 Task: Import a Sample drum pattern and experiment with different Rythm for a unique sound.
Action: Mouse moved to (3, 13)
Screenshot: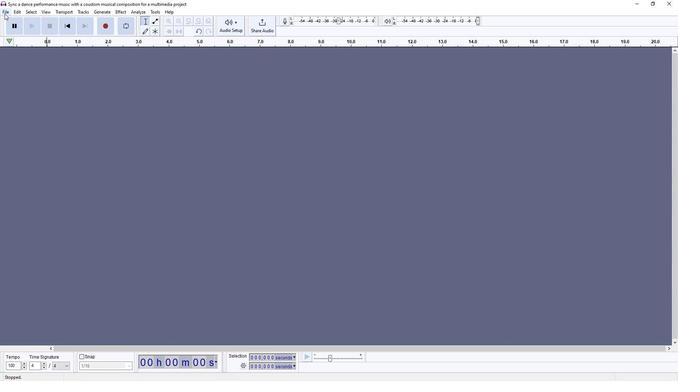 
Action: Mouse pressed left at (3, 13)
Screenshot: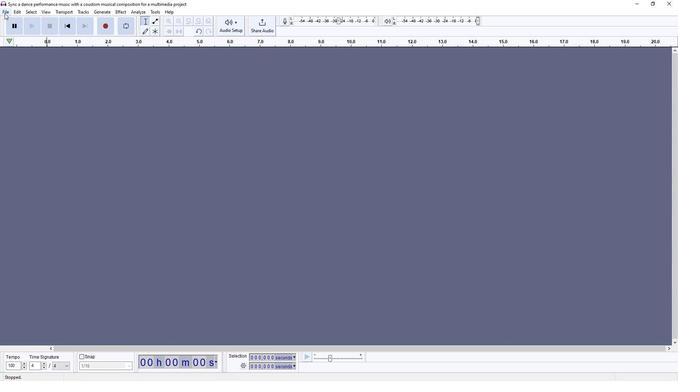 
Action: Mouse moved to (94, 84)
Screenshot: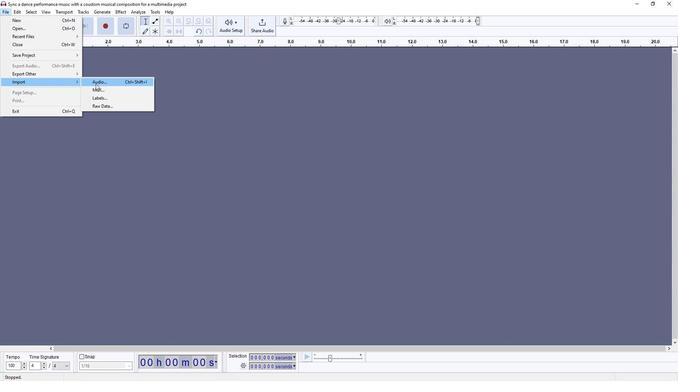 
Action: Mouse pressed left at (94, 84)
Screenshot: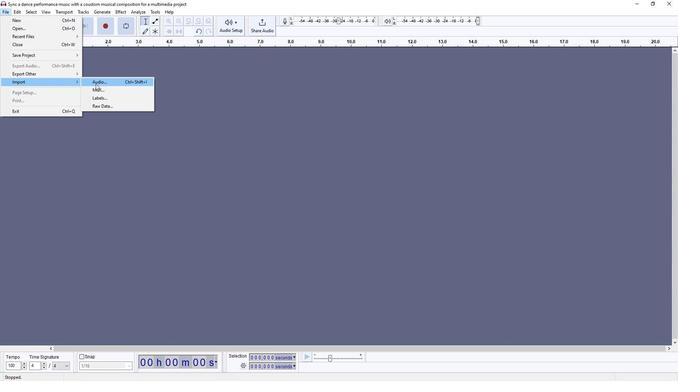 
Action: Mouse moved to (86, 64)
Screenshot: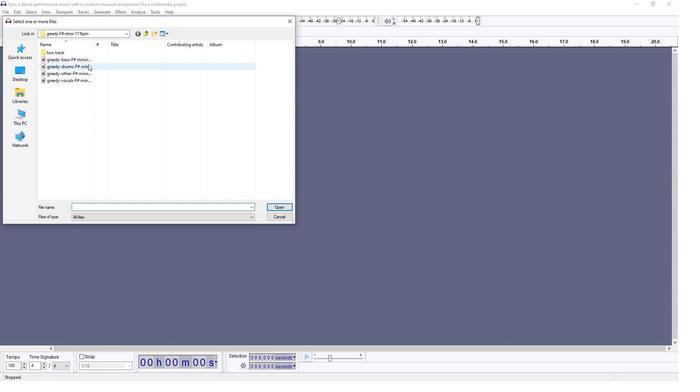 
Action: Mouse pressed left at (86, 64)
Screenshot: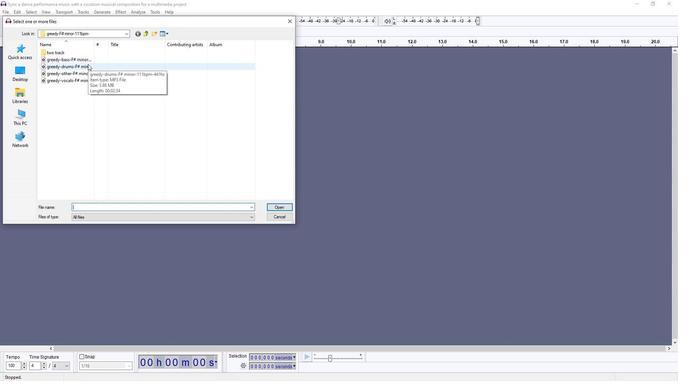
Action: Mouse moved to (285, 206)
Screenshot: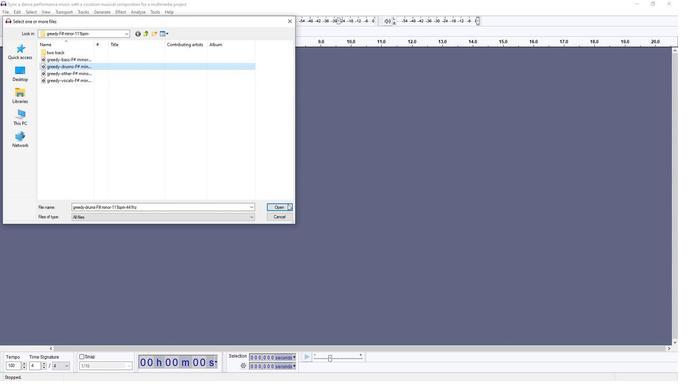 
Action: Mouse pressed left at (285, 206)
Screenshot: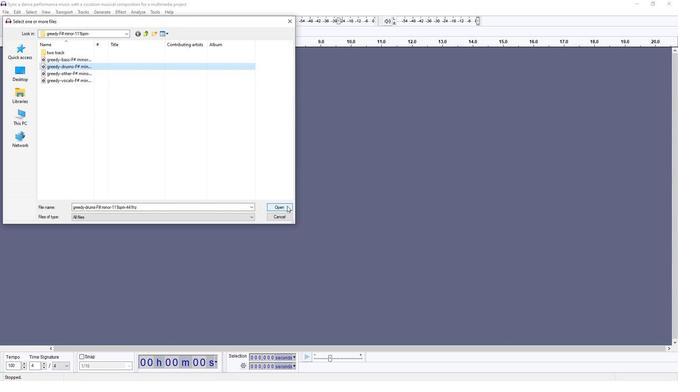 
Action: Mouse moved to (80, 84)
Screenshot: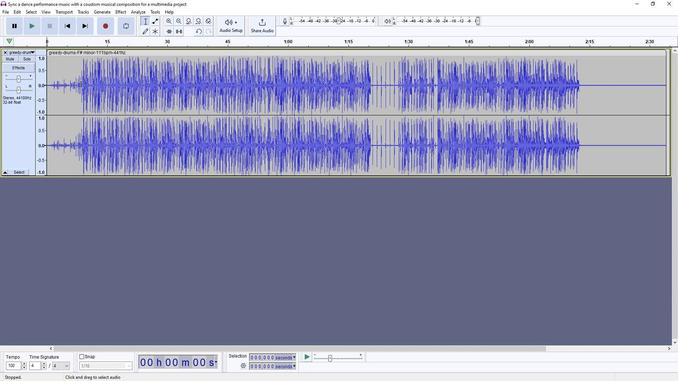 
Action: Mouse pressed left at (80, 84)
Screenshot: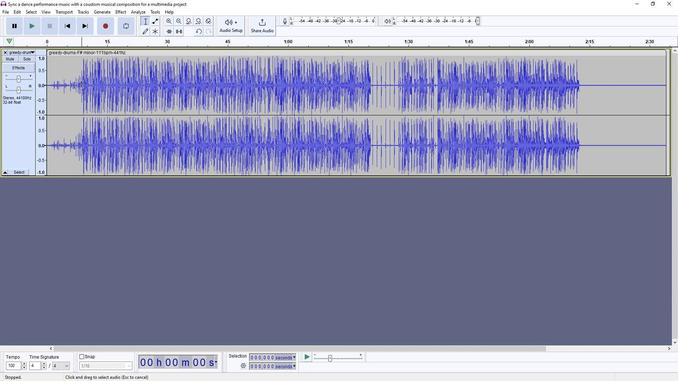 
Action: Mouse moved to (18, 12)
Screenshot: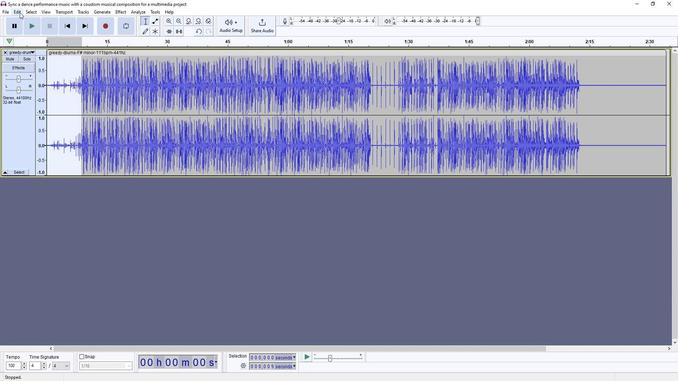 
Action: Mouse pressed left at (18, 12)
Screenshot: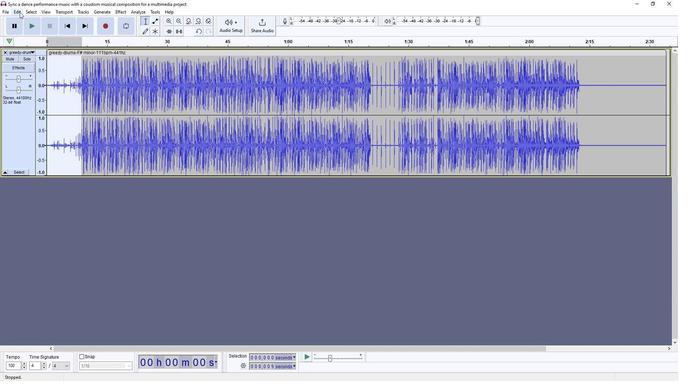 
Action: Mouse moved to (28, 40)
Screenshot: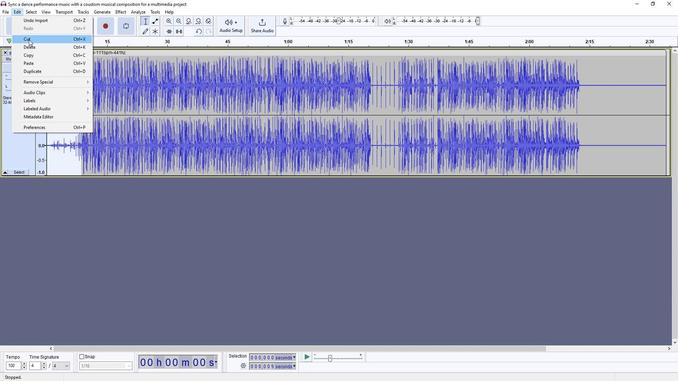 
Action: Mouse pressed left at (28, 40)
Screenshot: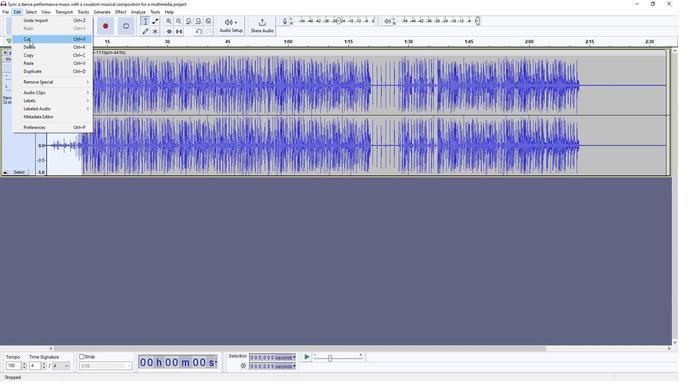 
Action: Mouse moved to (630, 54)
Screenshot: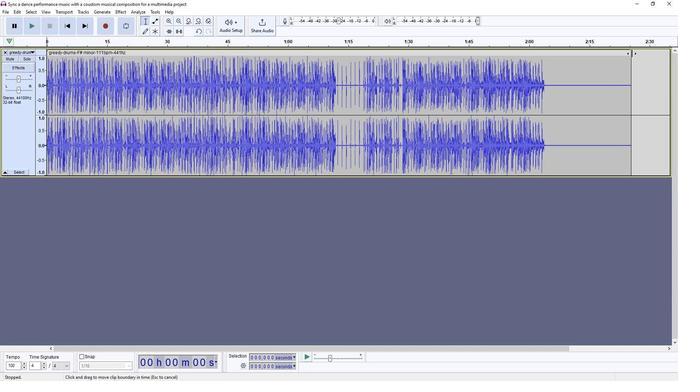 
Action: Mouse pressed left at (630, 54)
Screenshot: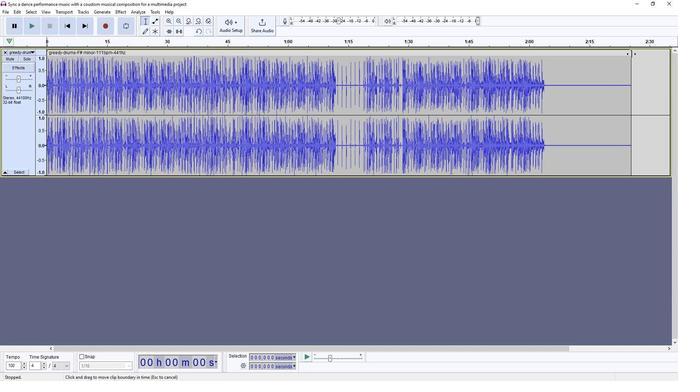 
Action: Mouse moved to (305, 91)
Screenshot: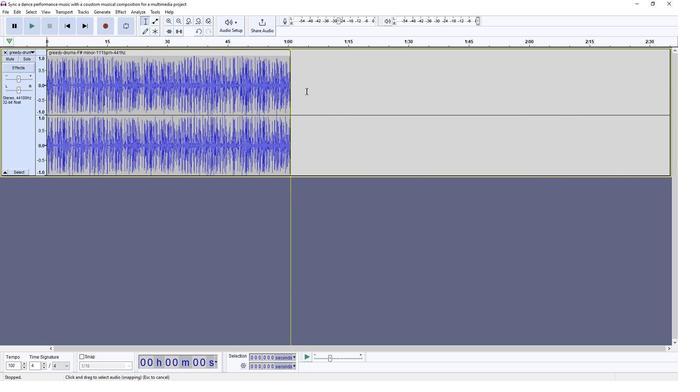 
Action: Mouse pressed left at (305, 91)
Screenshot: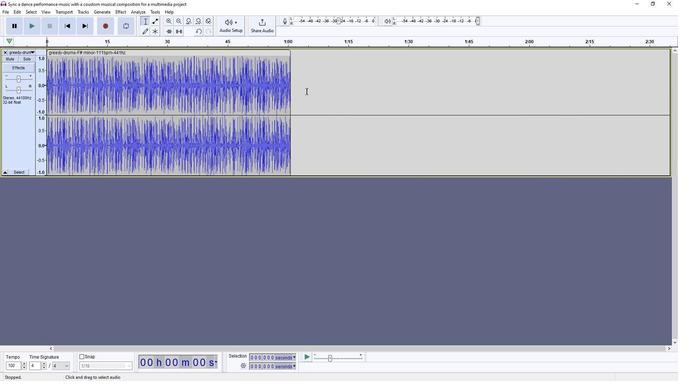 
Action: Mouse moved to (33, 28)
Screenshot: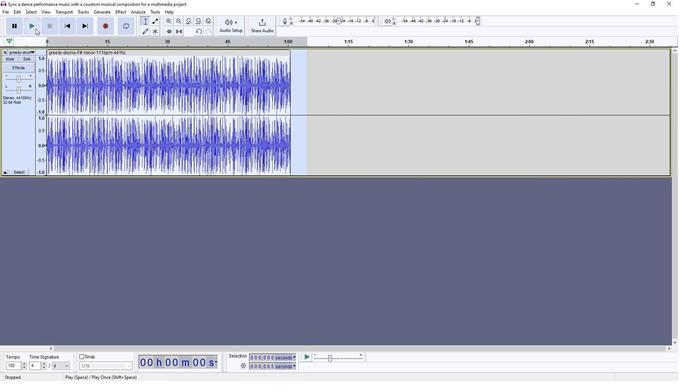 
Action: Mouse pressed left at (33, 28)
Screenshot: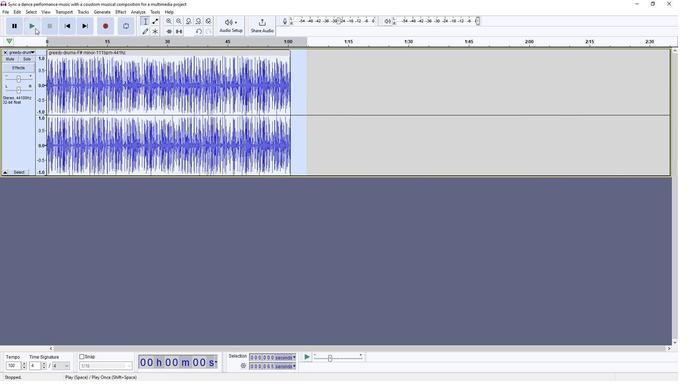 
Action: Mouse moved to (51, 29)
Screenshot: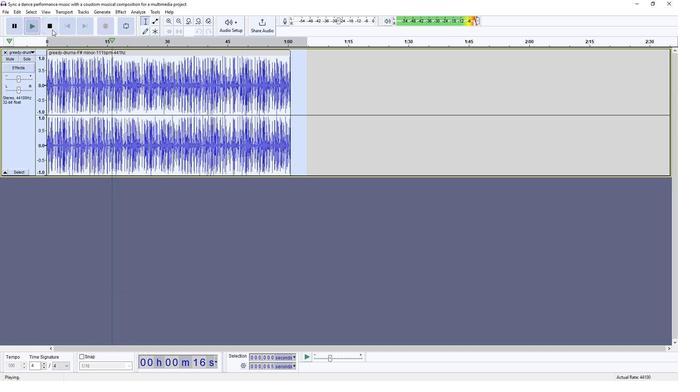 
Action: Mouse pressed left at (51, 29)
Screenshot: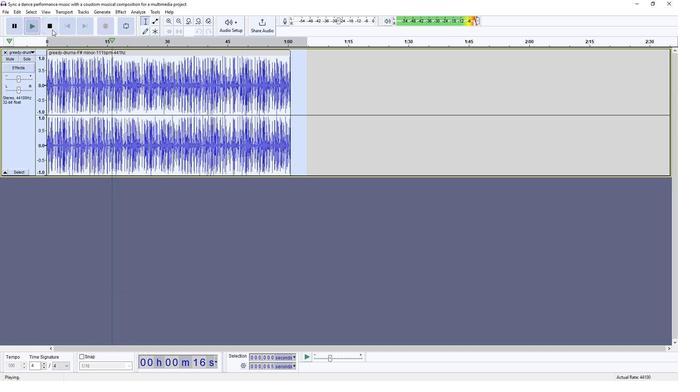 
Action: Mouse moved to (119, 11)
Screenshot: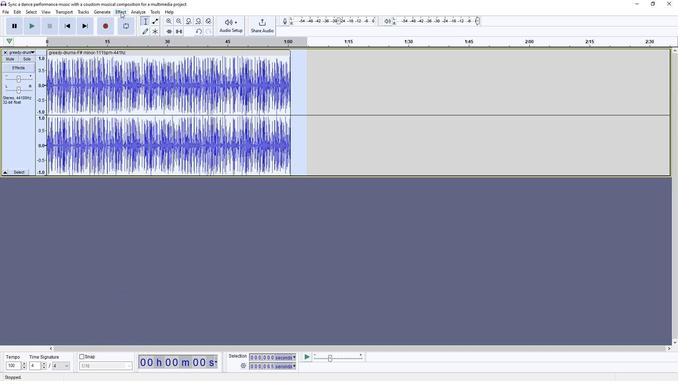 
Action: Mouse pressed left at (119, 11)
Screenshot: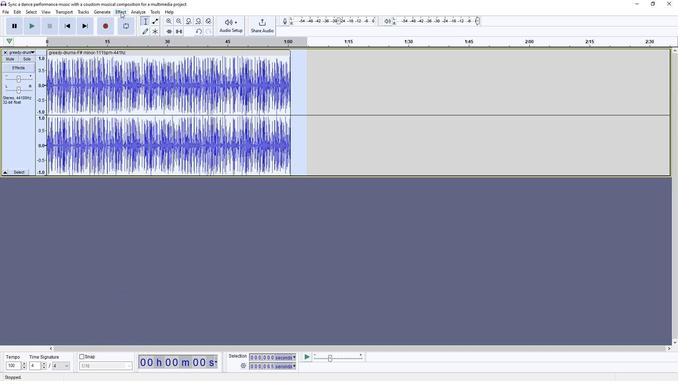 
Action: Mouse moved to (237, 67)
Screenshot: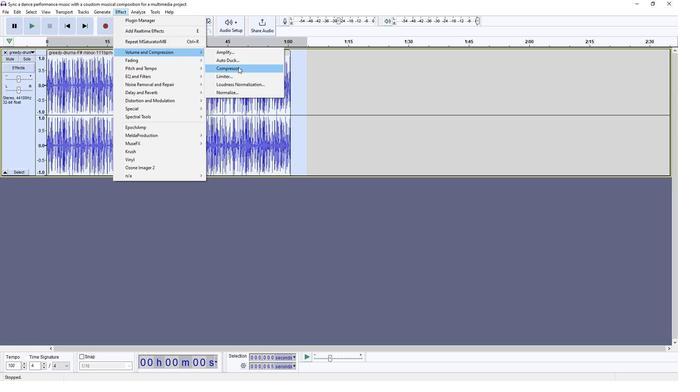 
Action: Mouse pressed left at (237, 67)
Screenshot: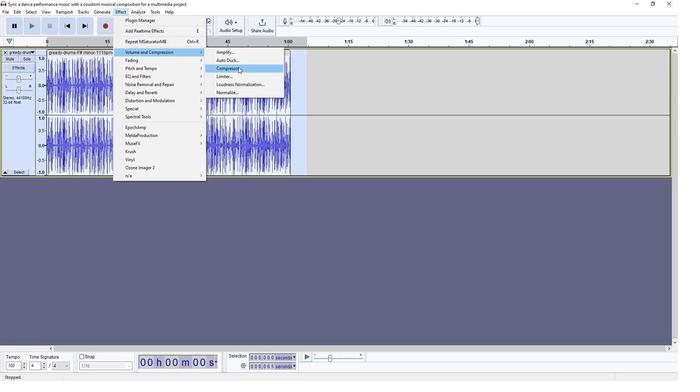 
Action: Mouse moved to (369, 115)
Screenshot: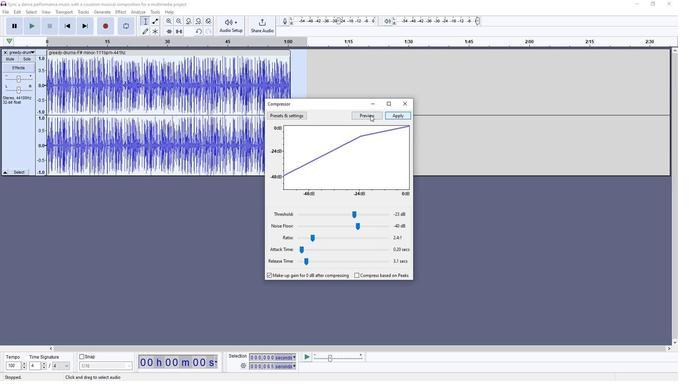 
Action: Mouse pressed left at (369, 115)
Screenshot: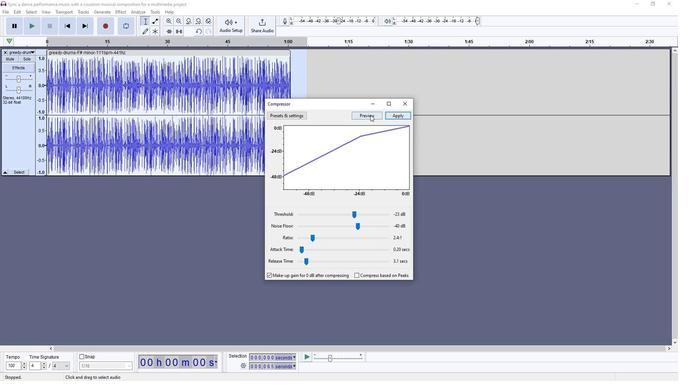 
Action: Mouse moved to (390, 116)
Screenshot: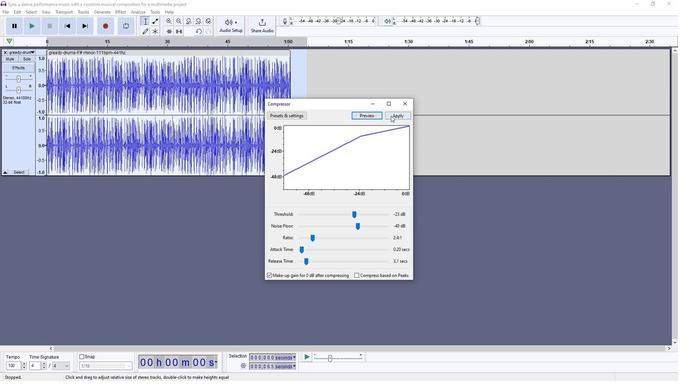 
Action: Mouse pressed left at (390, 116)
Screenshot: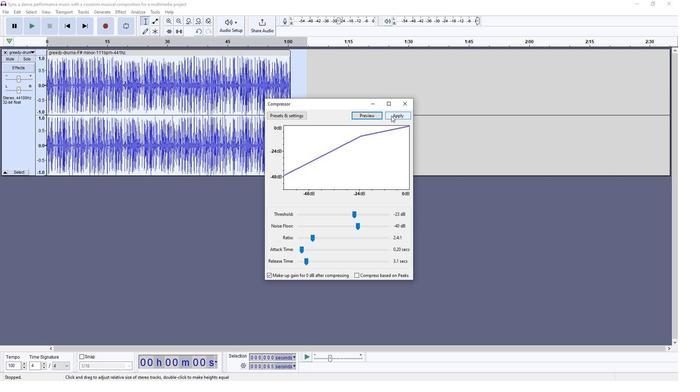 
Action: Mouse moved to (121, 10)
Screenshot: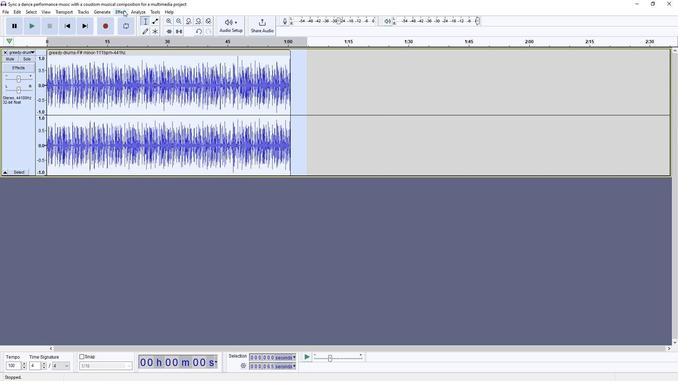 
Action: Mouse pressed left at (121, 10)
Screenshot: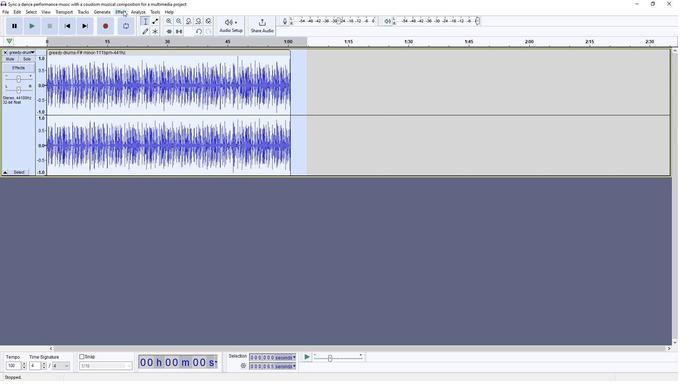 
Action: Mouse moved to (253, 359)
Screenshot: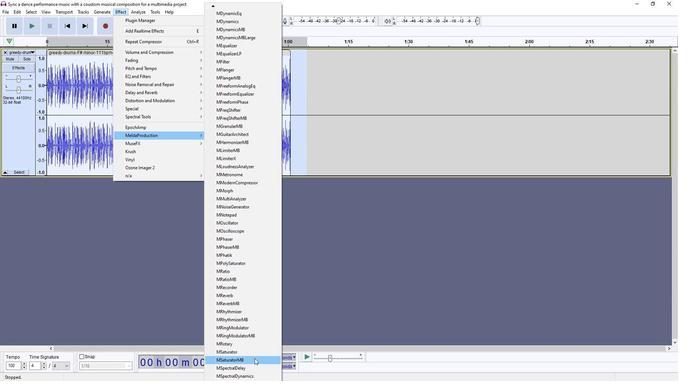 
Action: Mouse pressed left at (253, 359)
Screenshot: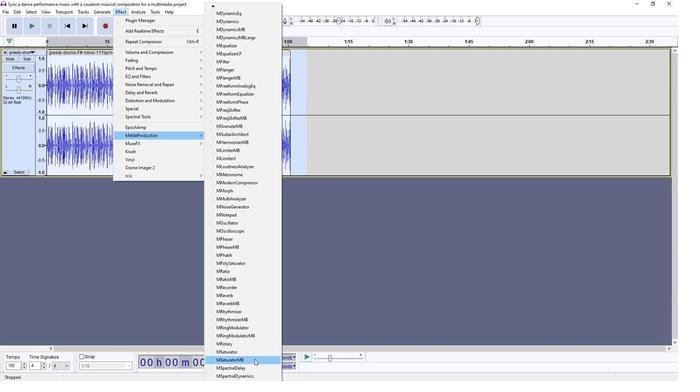 
Action: Mouse moved to (455, 84)
Screenshot: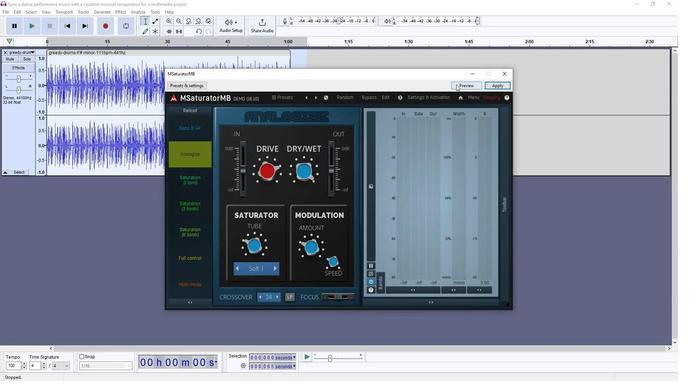 
Action: Mouse pressed left at (455, 84)
Screenshot: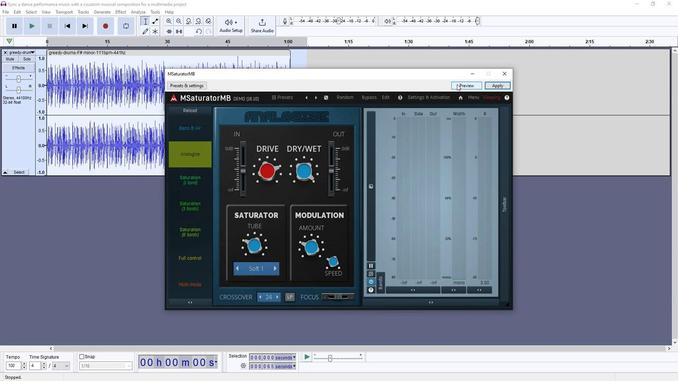 
Action: Mouse moved to (490, 86)
Screenshot: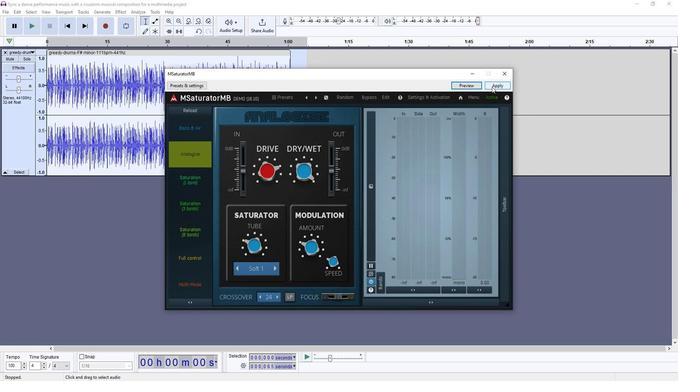 
Action: Mouse pressed left at (490, 86)
Screenshot: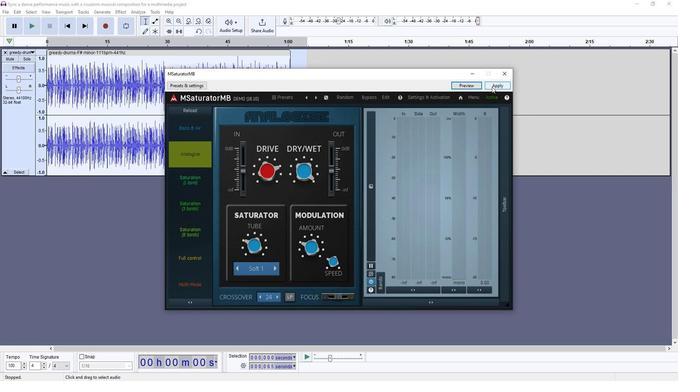 
Action: Mouse moved to (294, 122)
Screenshot: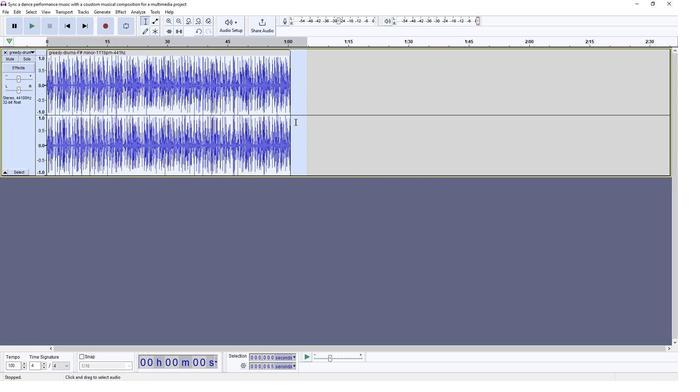 
Action: Mouse pressed left at (294, 122)
Screenshot: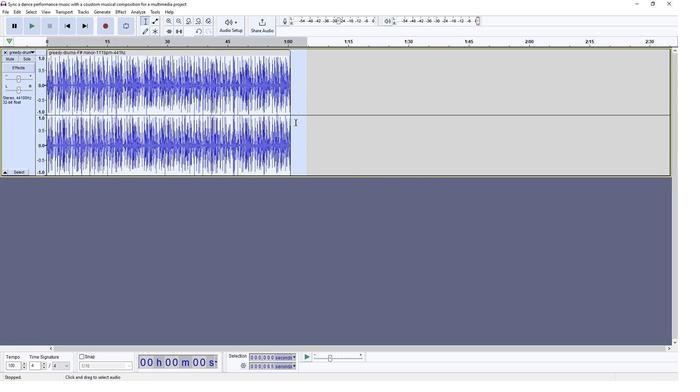 
Action: Mouse moved to (297, 124)
Screenshot: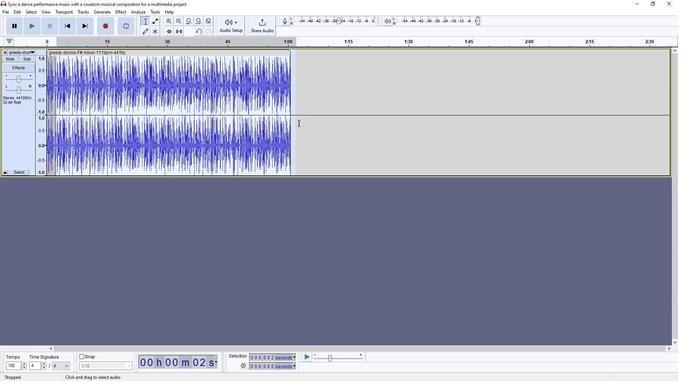 
Action: Mouse pressed left at (297, 124)
Screenshot: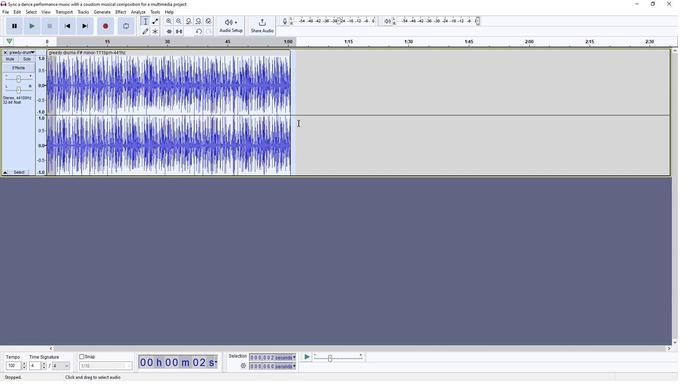 
Action: Mouse moved to (22, 368)
Screenshot: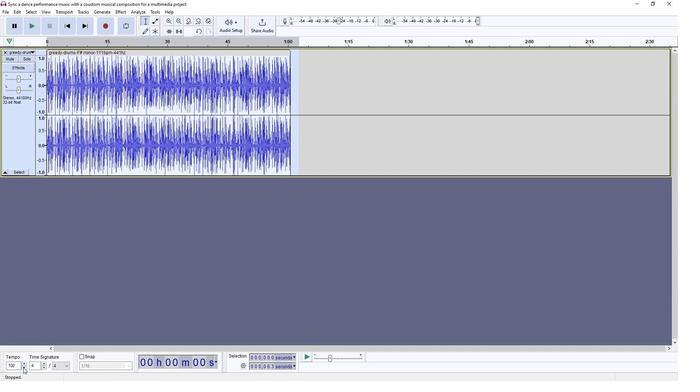 
Action: Mouse pressed left at (22, 368)
Screenshot: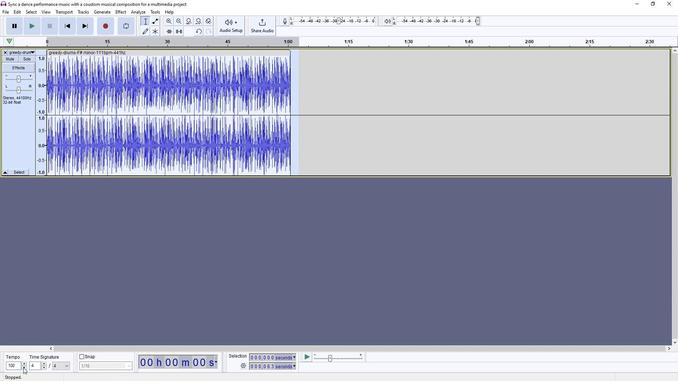 
Action: Mouse moved to (22, 368)
Screenshot: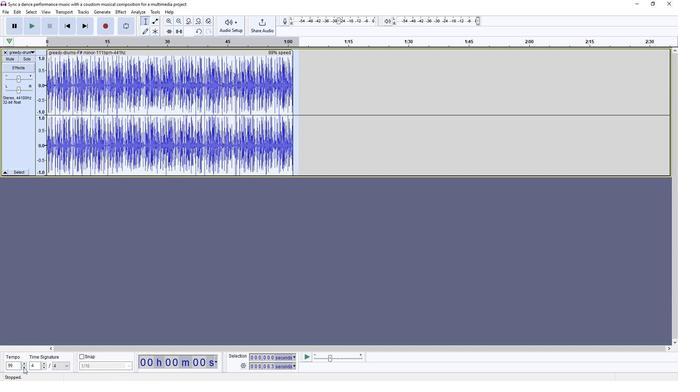 
Action: Mouse pressed left at (22, 368)
Screenshot: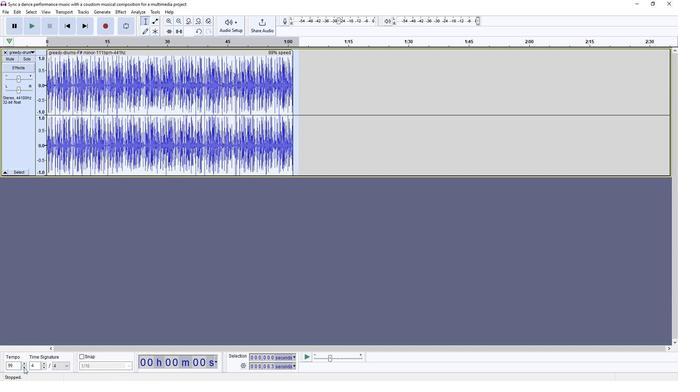 
Action: Mouse pressed left at (22, 368)
Screenshot: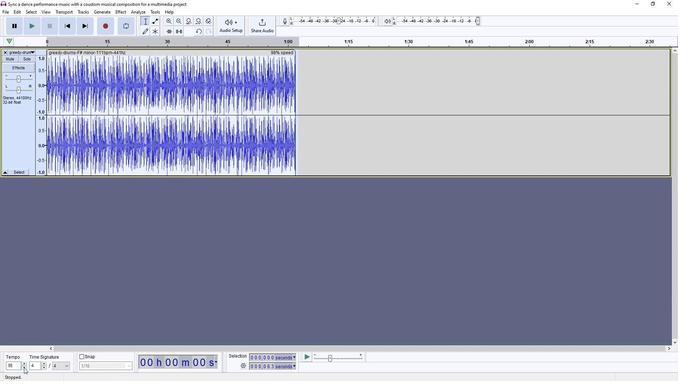 
Action: Mouse pressed left at (22, 368)
Screenshot: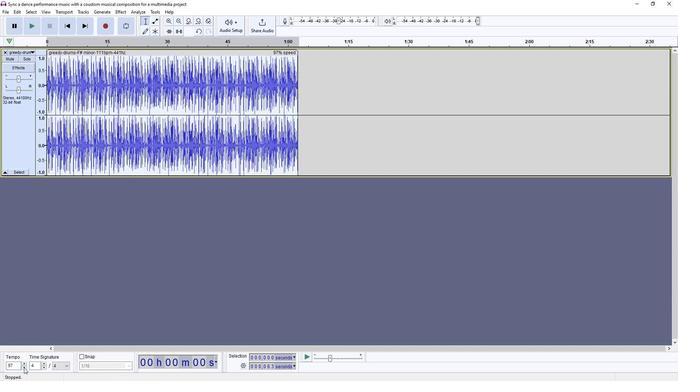 
Action: Mouse pressed left at (22, 368)
Screenshot: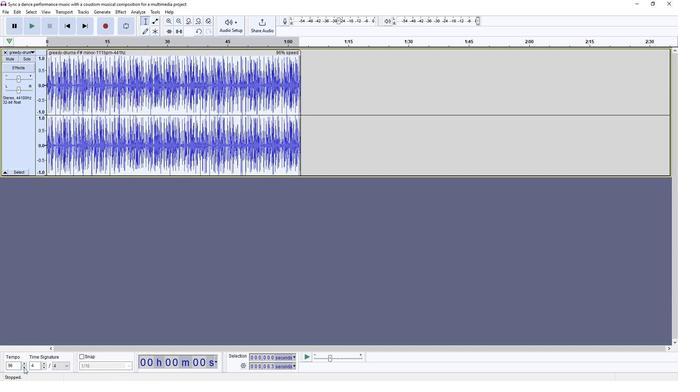 
Action: Mouse pressed left at (22, 368)
Screenshot: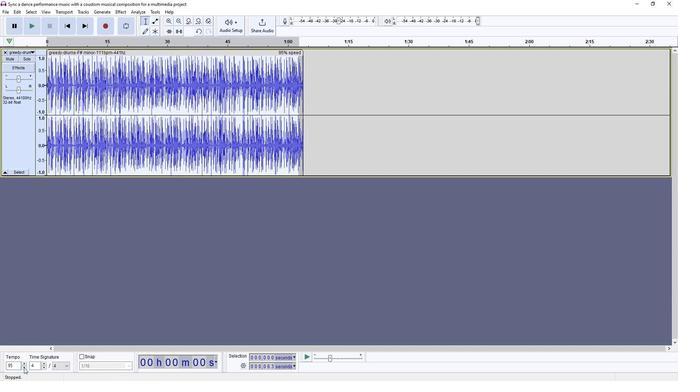 
Action: Mouse pressed left at (22, 368)
Screenshot: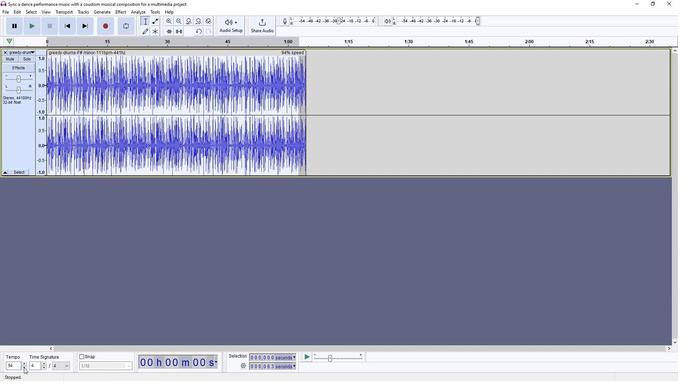 
Action: Mouse pressed left at (22, 368)
Screenshot: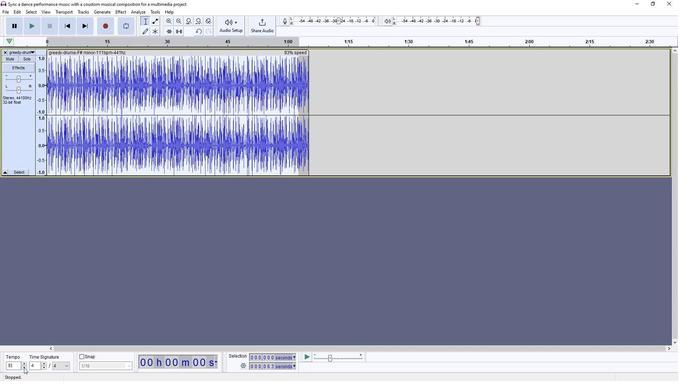 
Action: Mouse pressed left at (22, 368)
Screenshot: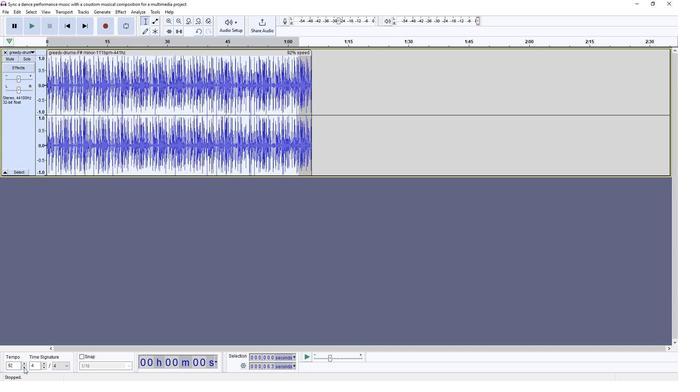 
Action: Mouse pressed left at (22, 368)
Screenshot: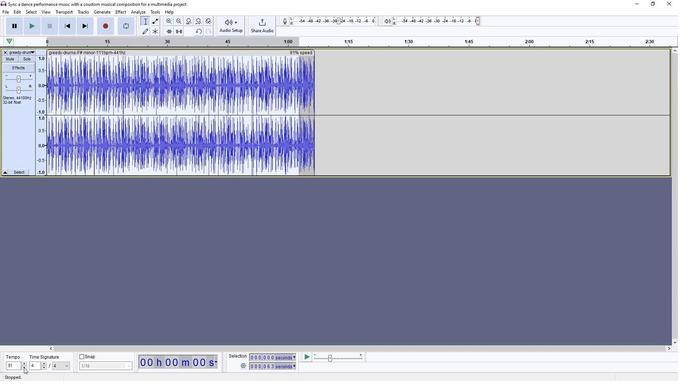 
Action: Mouse pressed left at (22, 368)
Screenshot: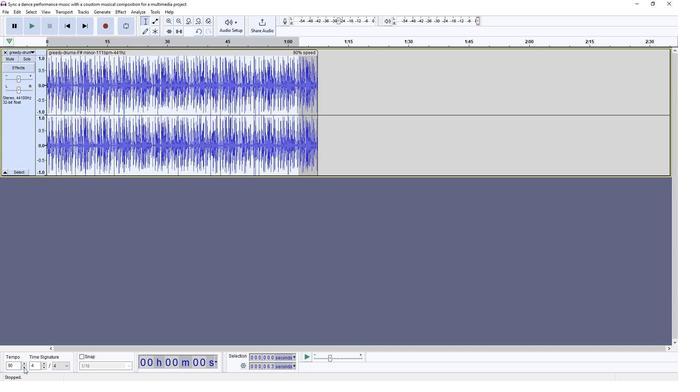 
Action: Mouse pressed left at (22, 368)
Screenshot: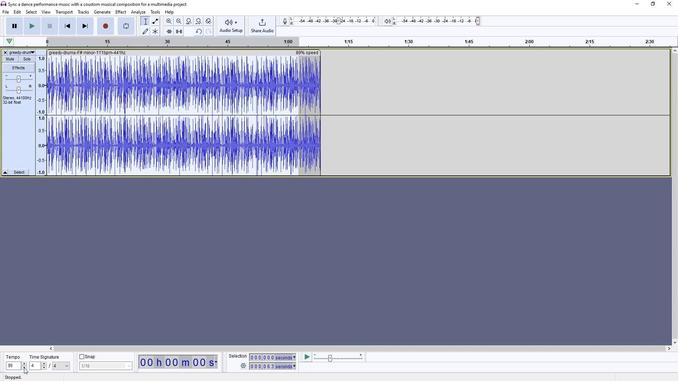 
Action: Mouse pressed left at (22, 368)
Screenshot: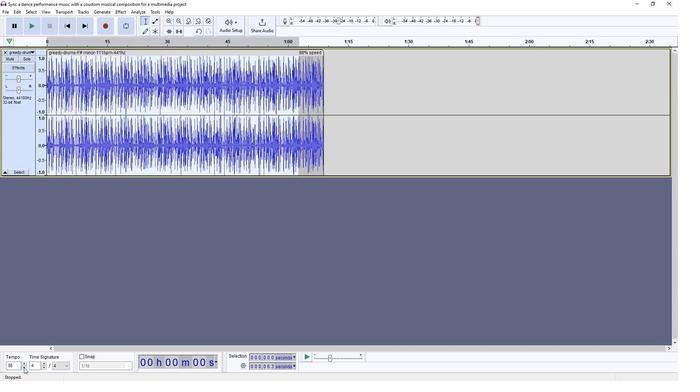 
Action: Mouse pressed left at (22, 368)
Screenshot: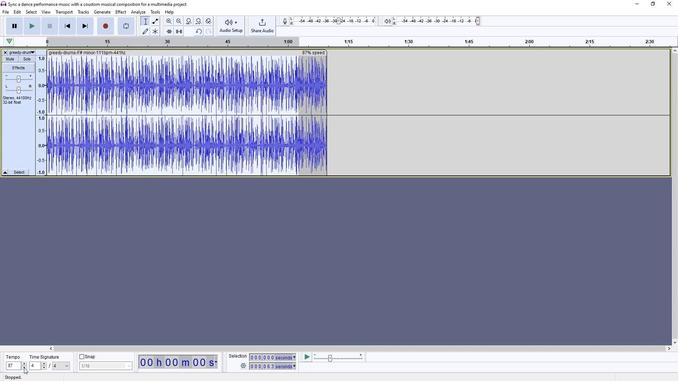 
Action: Mouse moved to (337, 100)
Screenshot: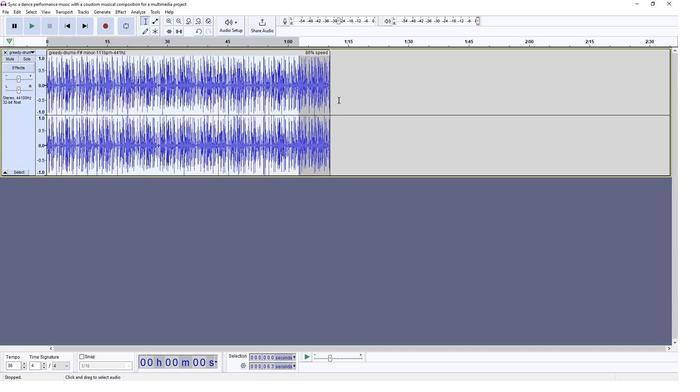
Action: Mouse pressed left at (337, 100)
Screenshot: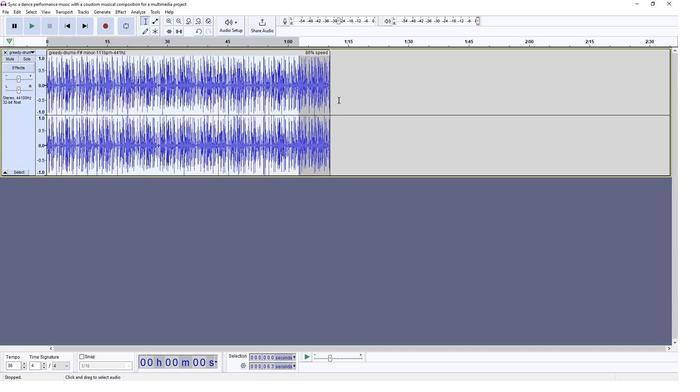 
Action: Mouse moved to (33, 25)
Screenshot: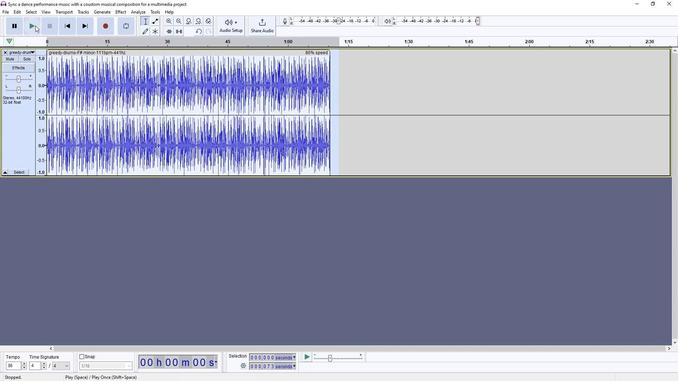 
Action: Mouse pressed left at (33, 25)
Screenshot: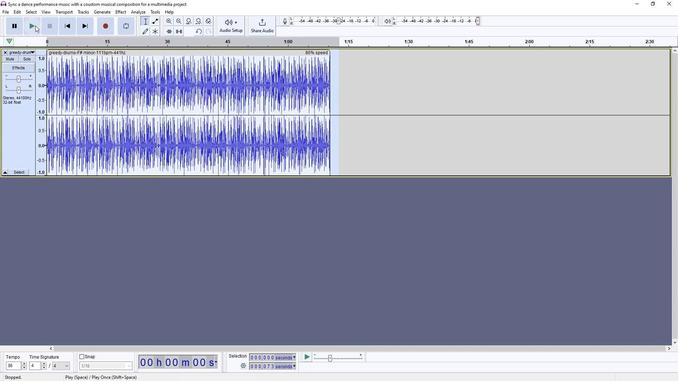 
Action: Mouse moved to (46, 28)
Screenshot: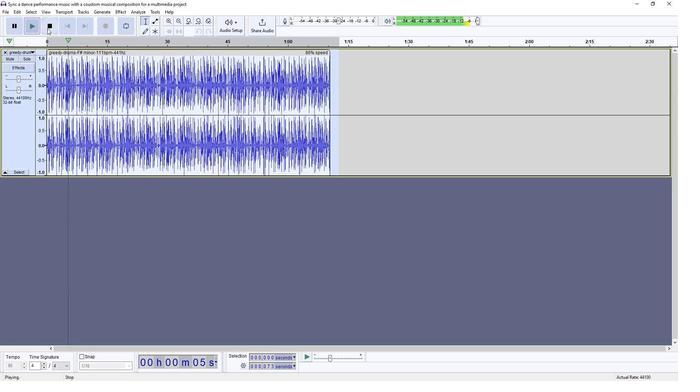 
Action: Mouse pressed left at (46, 28)
Screenshot: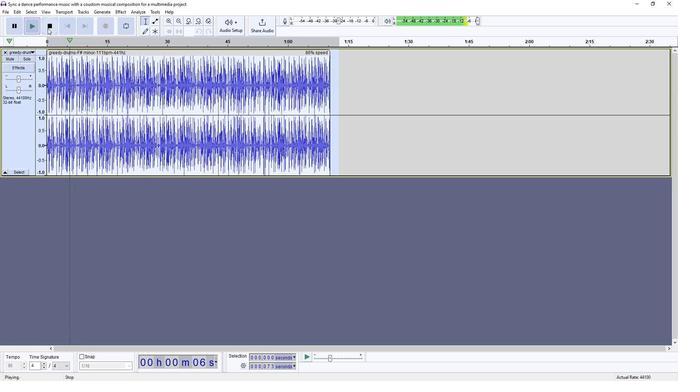 
Action: Mouse moved to (150, 21)
Screenshot: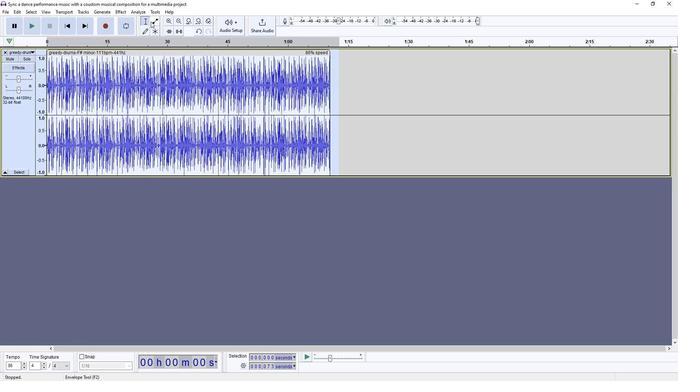 
Action: Mouse pressed left at (150, 21)
Screenshot: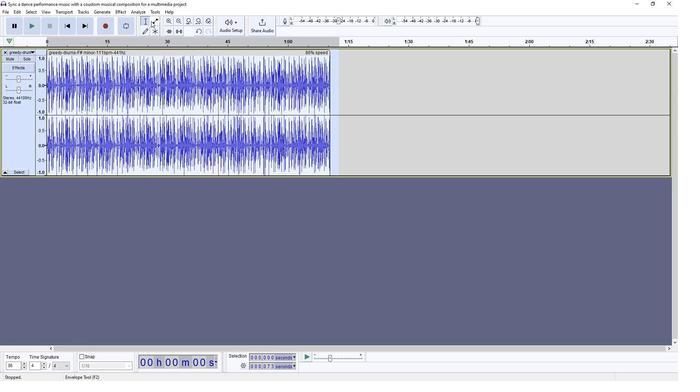 
Action: Mouse moved to (55, 57)
Screenshot: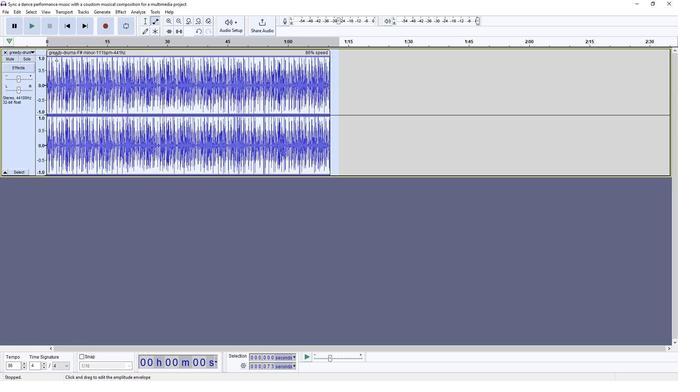 
Action: Mouse pressed left at (55, 57)
Screenshot: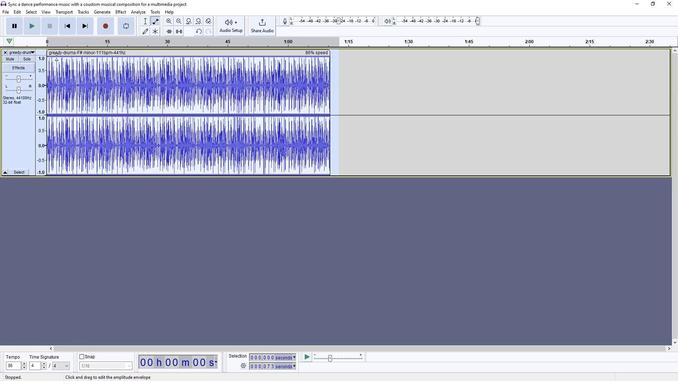
Action: Mouse moved to (76, 57)
Screenshot: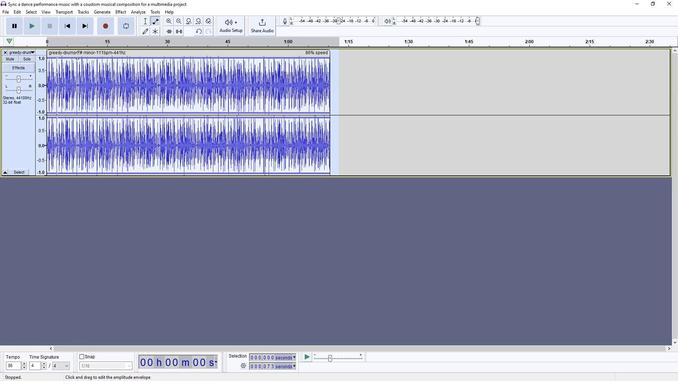 
Action: Mouse pressed left at (76, 57)
Screenshot: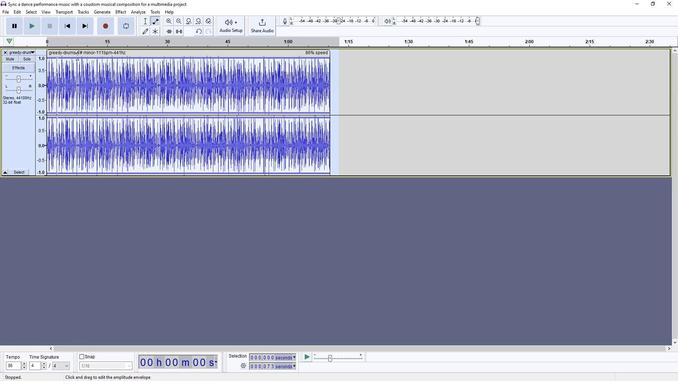 
Action: Mouse moved to (65, 57)
Screenshot: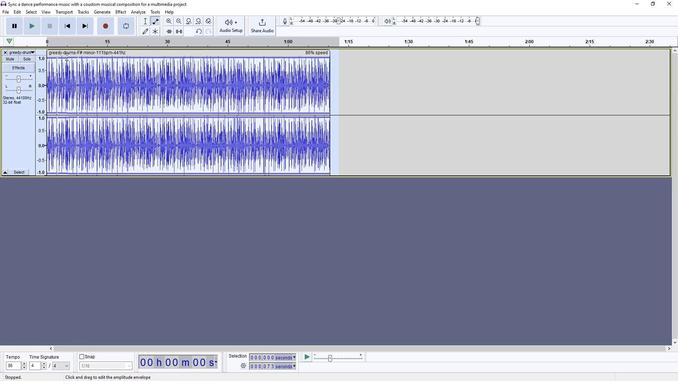 
Action: Mouse pressed left at (65, 57)
Screenshot: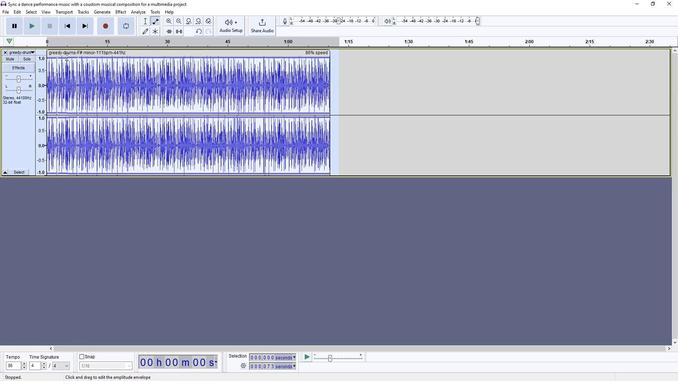 
Action: Mouse moved to (66, 57)
Screenshot: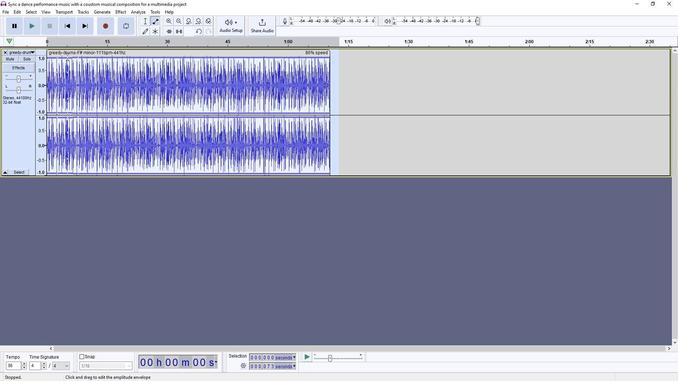 
Action: Mouse pressed left at (66, 57)
Screenshot: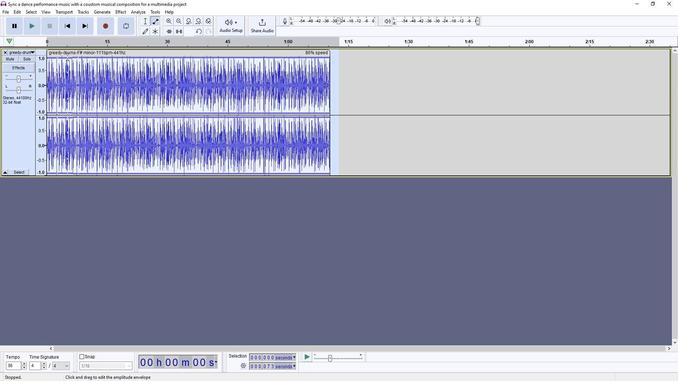 
Action: Mouse moved to (89, 57)
Screenshot: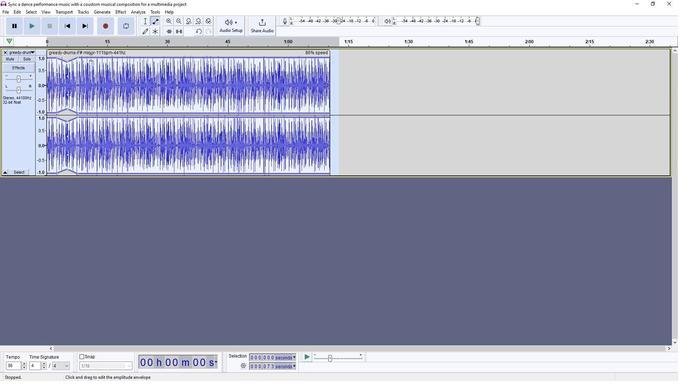 
Action: Mouse pressed left at (89, 57)
Screenshot: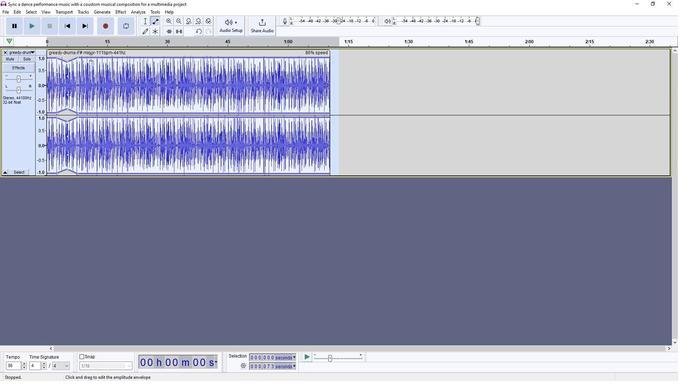 
Action: Mouse moved to (120, 57)
Screenshot: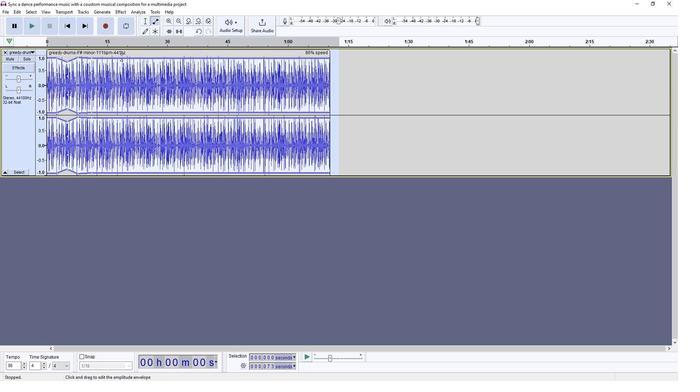 
Action: Mouse pressed left at (120, 57)
Screenshot: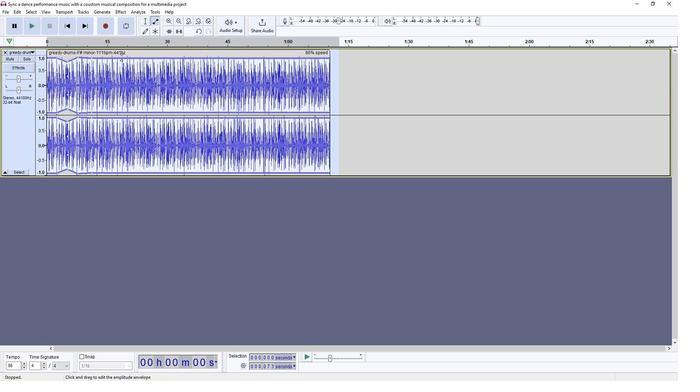 
Action: Mouse moved to (109, 57)
Screenshot: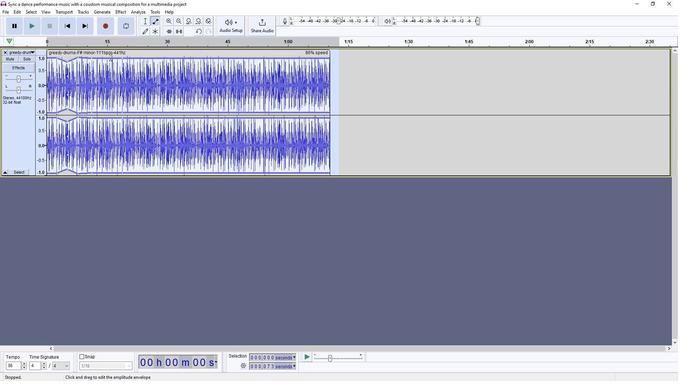 
Action: Mouse pressed left at (109, 57)
Screenshot: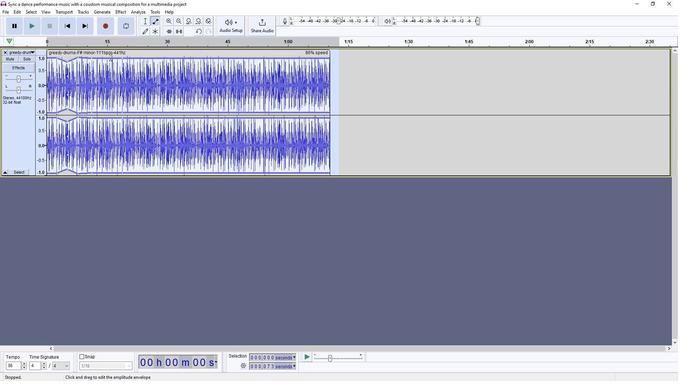 
Action: Mouse moved to (139, 59)
Screenshot: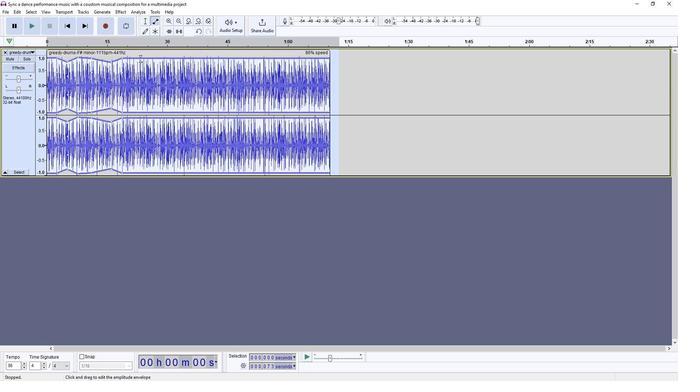 
Action: Mouse pressed left at (139, 59)
Screenshot: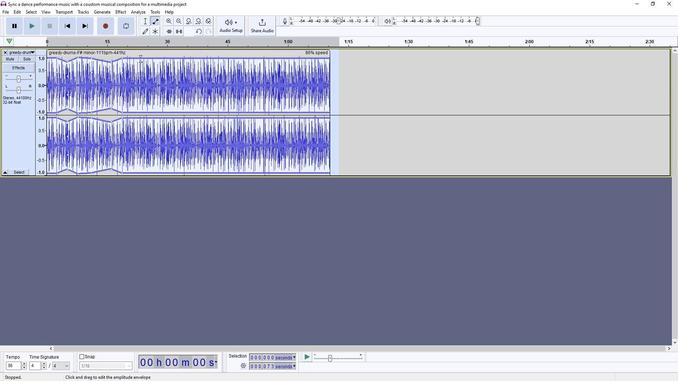 
Action: Mouse moved to (166, 59)
Screenshot: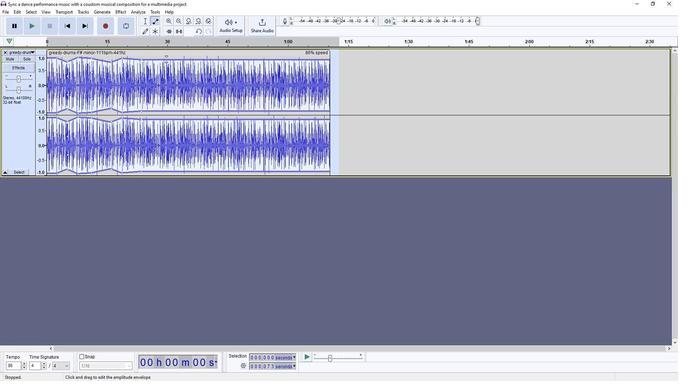 
Action: Mouse pressed left at (166, 59)
Screenshot: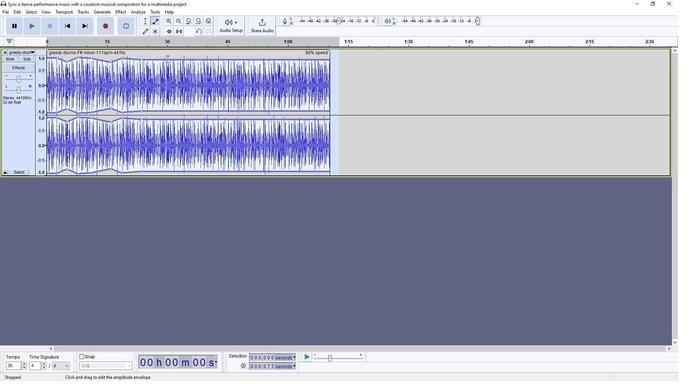 
Action: Mouse moved to (153, 59)
Screenshot: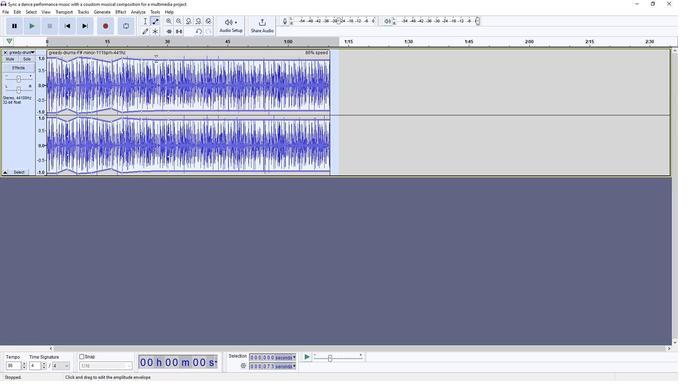 
Action: Mouse pressed left at (153, 59)
Screenshot: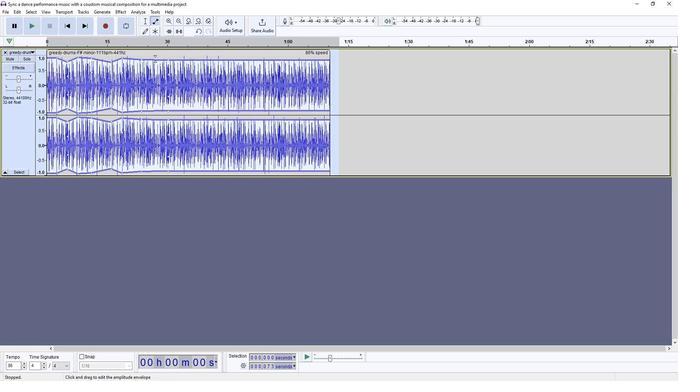 
Action: Mouse moved to (190, 59)
Screenshot: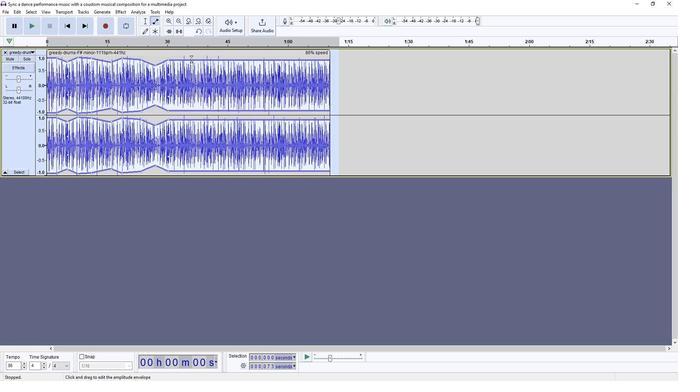 
Action: Mouse pressed left at (190, 59)
Screenshot: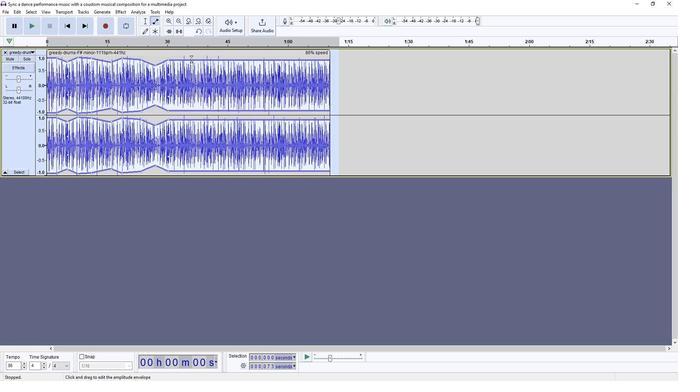 
Action: Mouse moved to (207, 59)
Screenshot: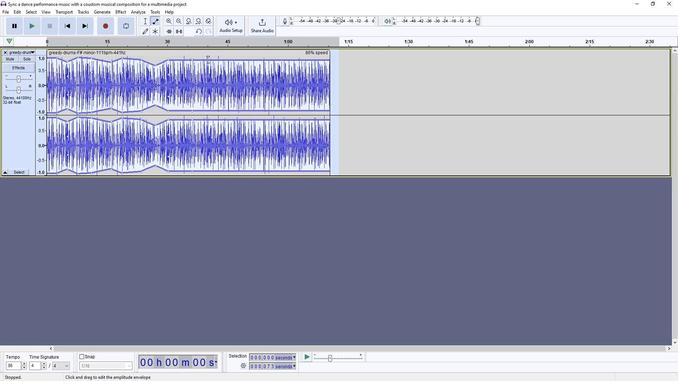 
Action: Mouse pressed left at (207, 59)
Screenshot: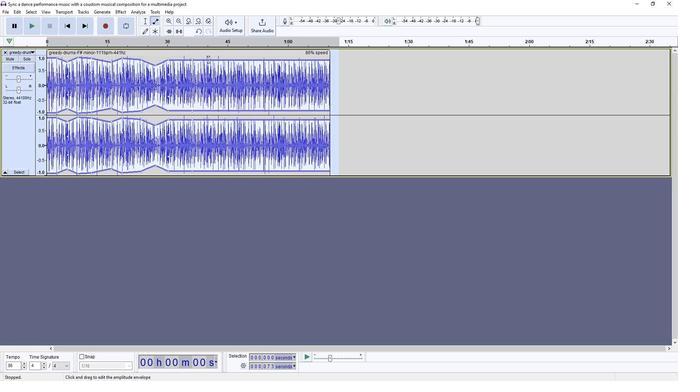
Action: Mouse moved to (219, 60)
Screenshot: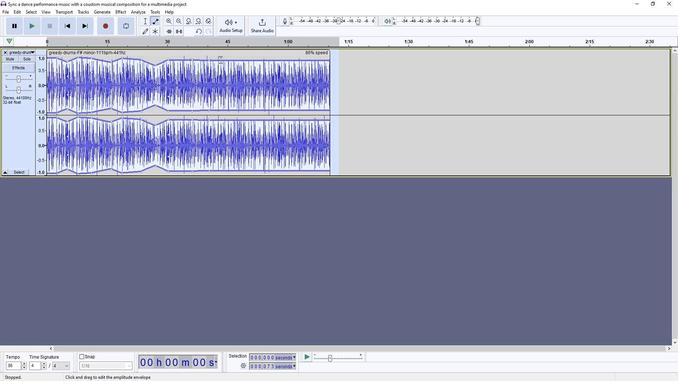 
Action: Mouse pressed left at (219, 60)
Screenshot: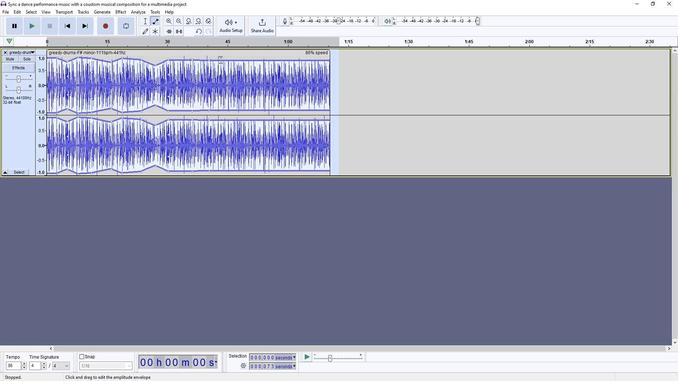 
Action: Mouse moved to (206, 59)
Screenshot: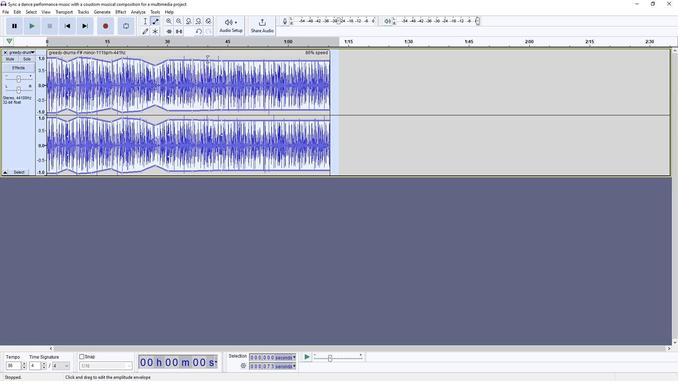 
Action: Mouse pressed left at (206, 59)
Screenshot: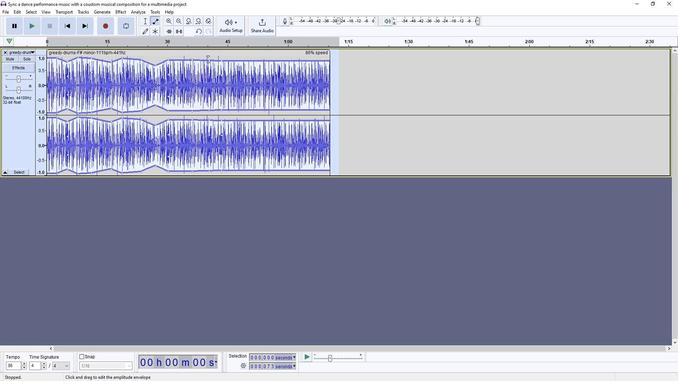 
Action: Mouse moved to (228, 59)
Screenshot: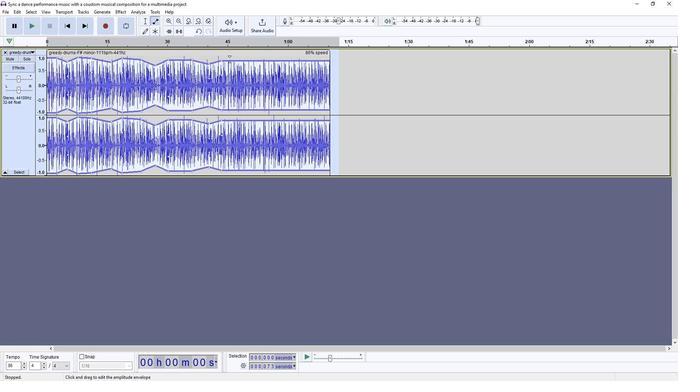 
Action: Mouse pressed left at (228, 59)
Screenshot: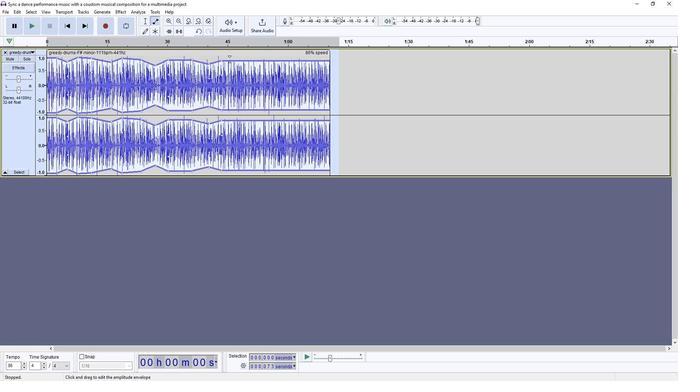 
Action: Mouse moved to (249, 59)
Screenshot: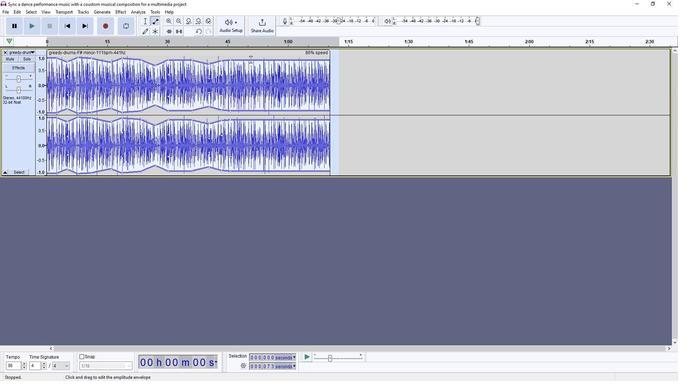 
Action: Mouse pressed left at (249, 59)
Screenshot: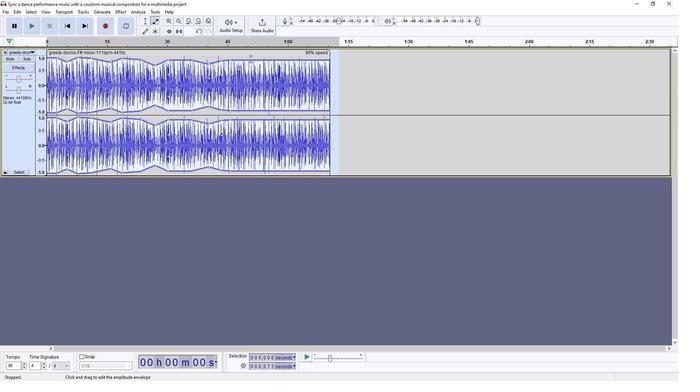 
Action: Mouse moved to (239, 60)
Screenshot: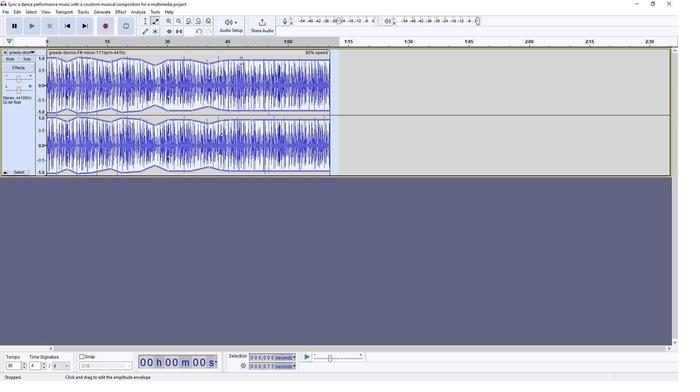 
Action: Mouse pressed left at (239, 60)
Screenshot: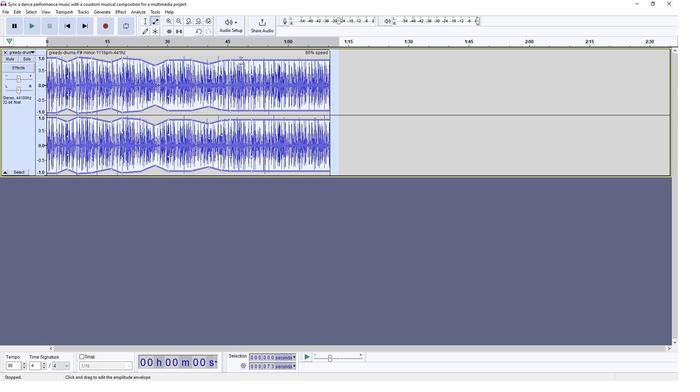 
Action: Mouse moved to (264, 59)
Screenshot: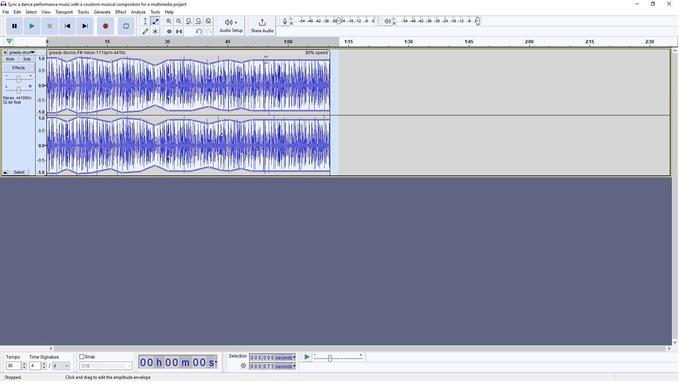 
Action: Mouse pressed left at (264, 59)
Screenshot: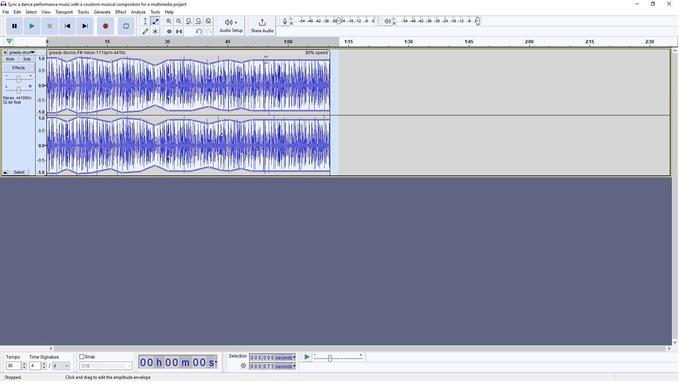 
Action: Mouse moved to (288, 60)
Screenshot: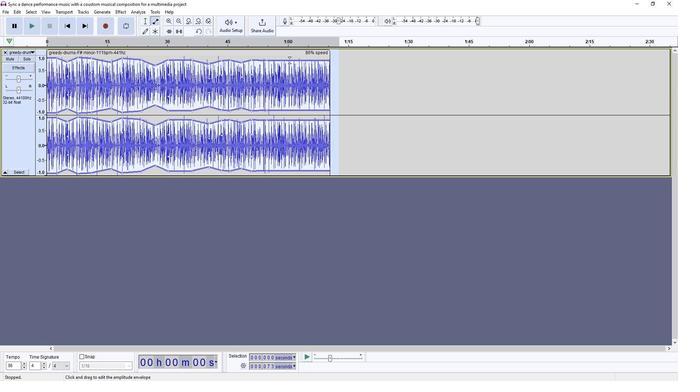 
Action: Mouse pressed left at (288, 60)
Screenshot: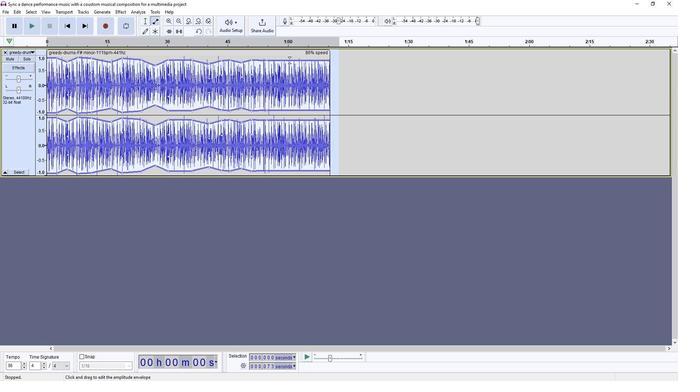 
Action: Mouse moved to (279, 60)
Screenshot: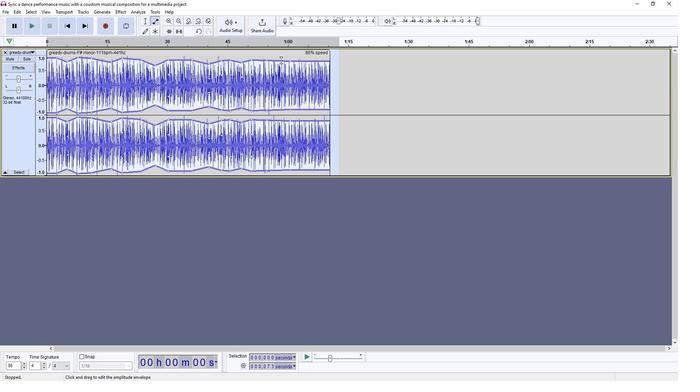 
Action: Mouse pressed left at (279, 60)
Screenshot: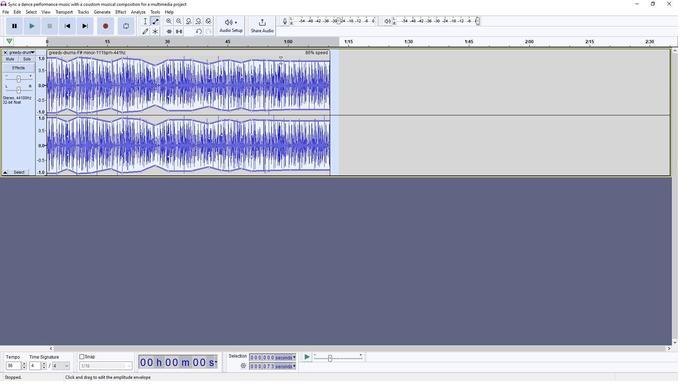 
Action: Mouse moved to (300, 62)
Screenshot: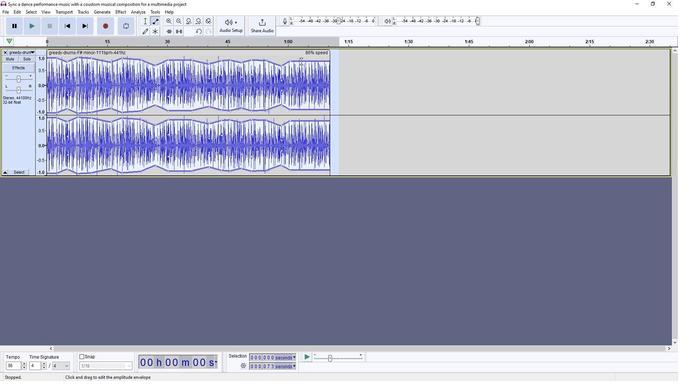 
Action: Mouse pressed left at (300, 62)
Screenshot: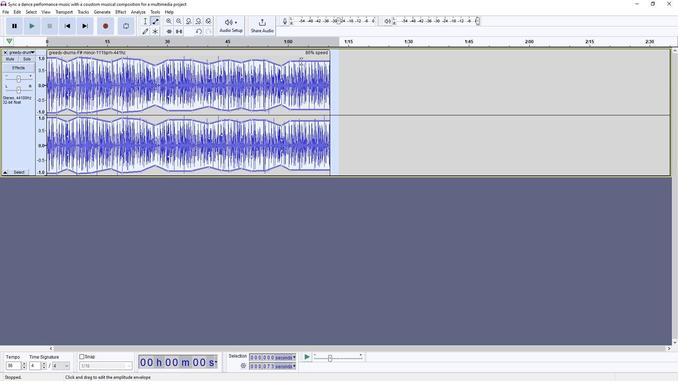 
Action: Mouse moved to (314, 61)
Screenshot: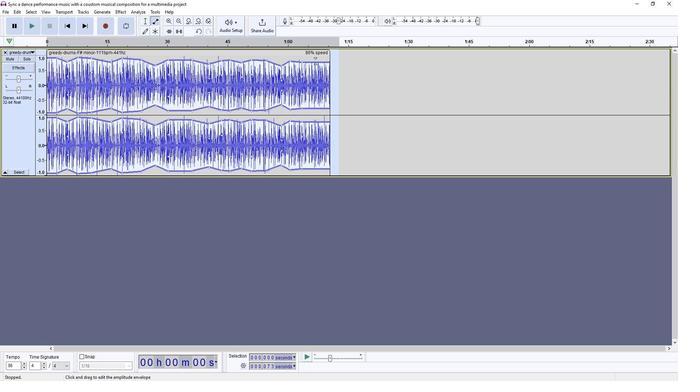 
Action: Mouse pressed left at (314, 61)
Screenshot: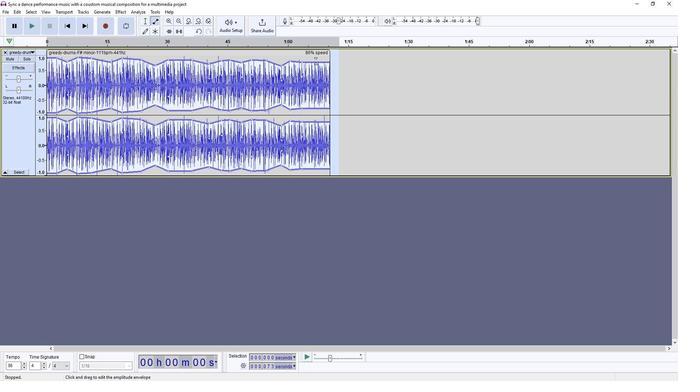 
Action: Mouse moved to (301, 61)
Screenshot: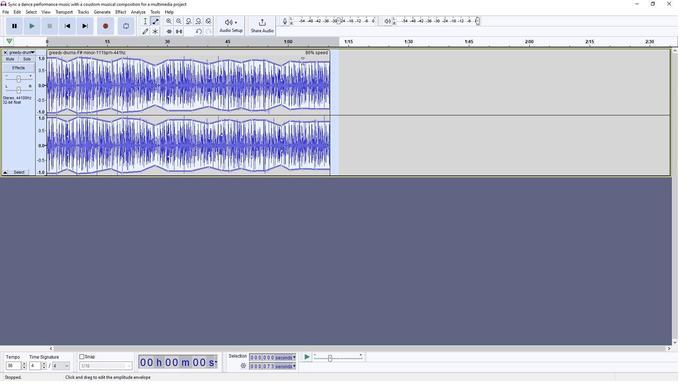 
Action: Mouse pressed left at (301, 61)
Screenshot: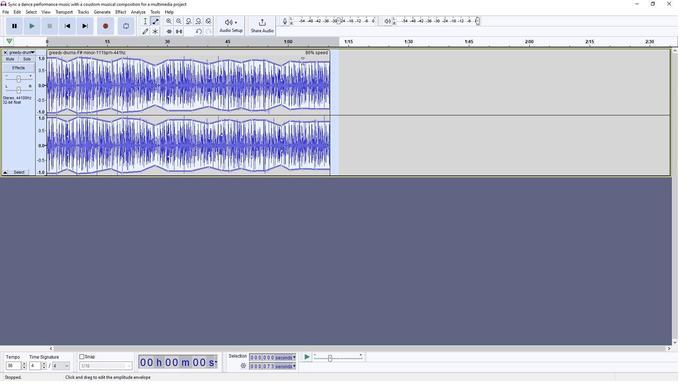 
Action: Mouse moved to (146, 22)
Screenshot: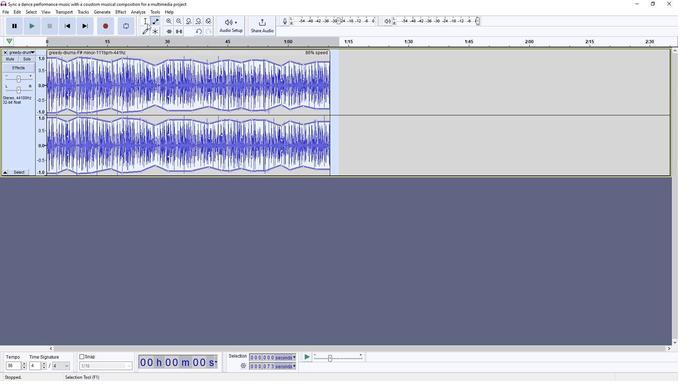 
Action: Mouse pressed left at (146, 22)
Screenshot: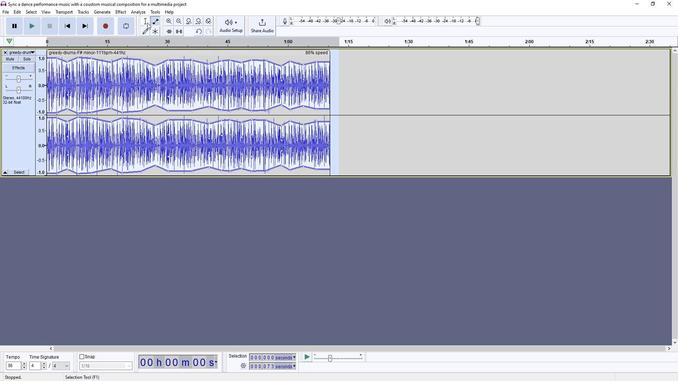 
Action: Mouse moved to (27, 24)
Screenshot: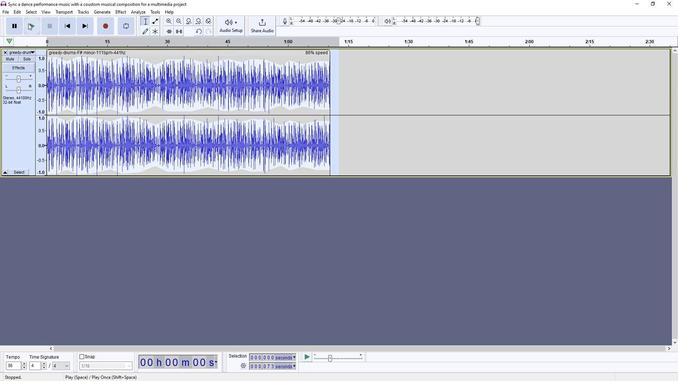 
Action: Mouse pressed left at (27, 24)
Screenshot: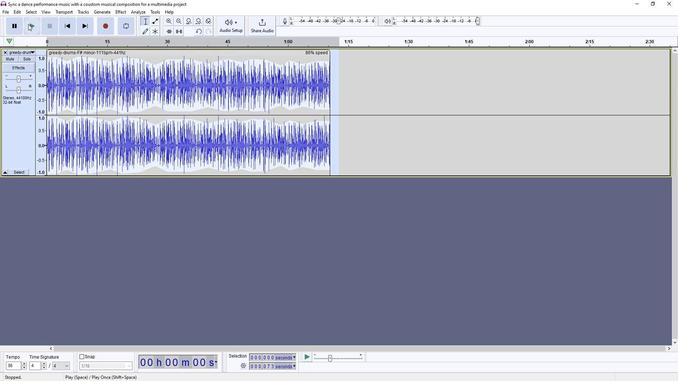 
Action: Mouse moved to (48, 24)
Screenshot: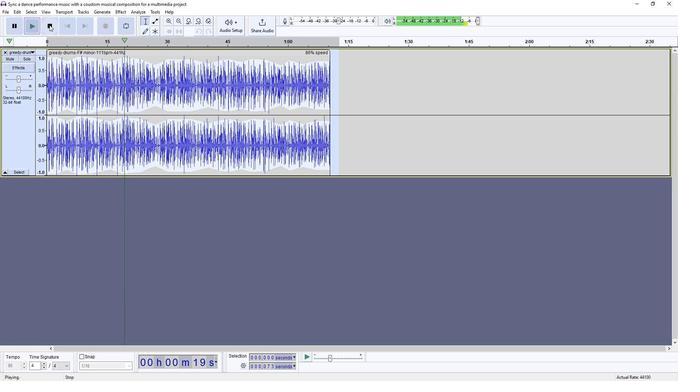 
Action: Mouse pressed left at (48, 24)
Screenshot: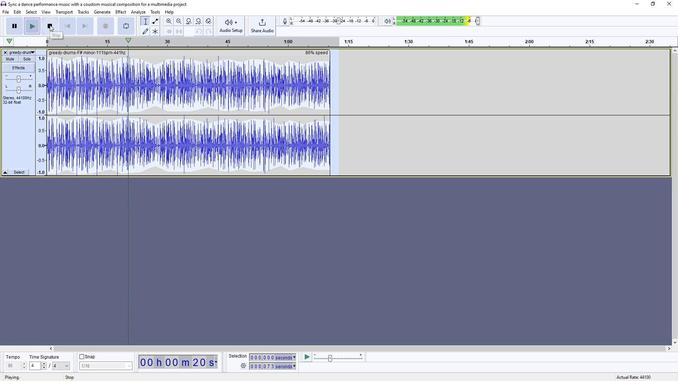 
Action: Mouse moved to (3, 12)
Screenshot: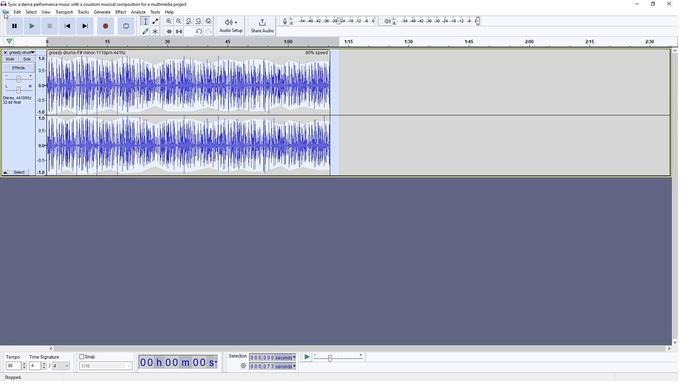 
Action: Mouse pressed left at (3, 12)
Screenshot: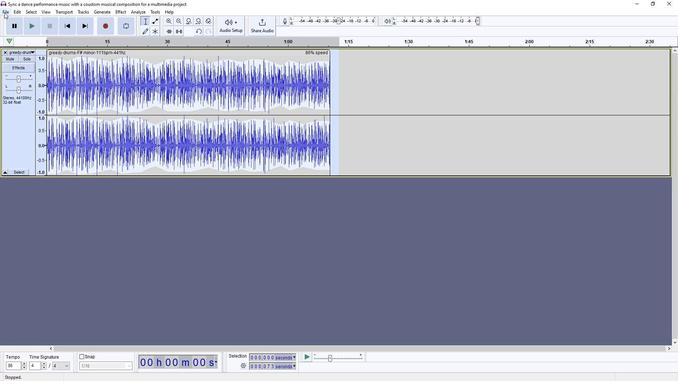 
Action: Mouse moved to (97, 59)
Screenshot: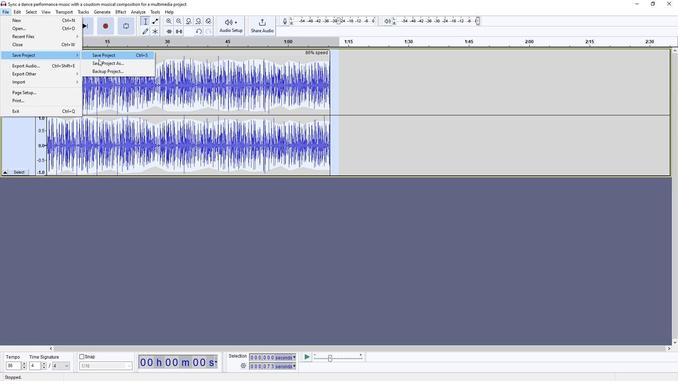 
Action: Mouse pressed left at (97, 59)
Screenshot: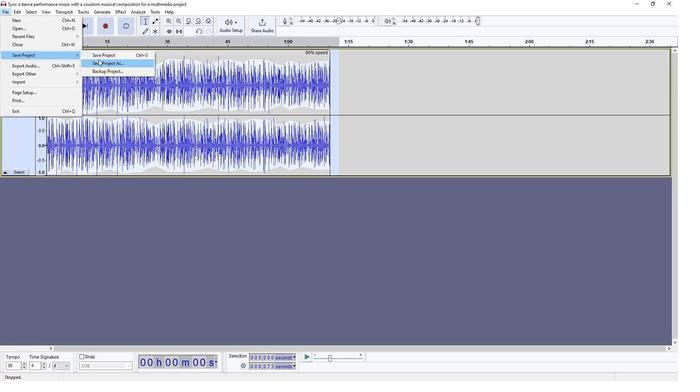 
Action: Mouse moved to (98, 59)
Screenshot: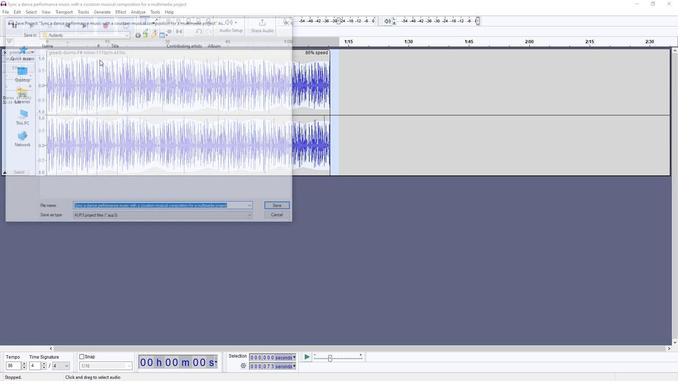 
Action: Key pressed <Key.backspace><Key.shift><Key.shift><Key.shift><Key.shift><Key.shift><Key.shift><Key.shift><Key.shift><Key.shift><Key.shift><Key.shift><Key.shift><Key.shift><Key.shift><Key.shift>Experiment<Key.space>with<Key.space>drum<Key.space>sample<Key.space>to<Key.space>creatr<Key.backspace>e<Key.space>diffrent<Key.space>rhytm<Key.backspace>hm<Key.space>for<Key.space>unique<Key.space>sound<Key.space>
Screenshot: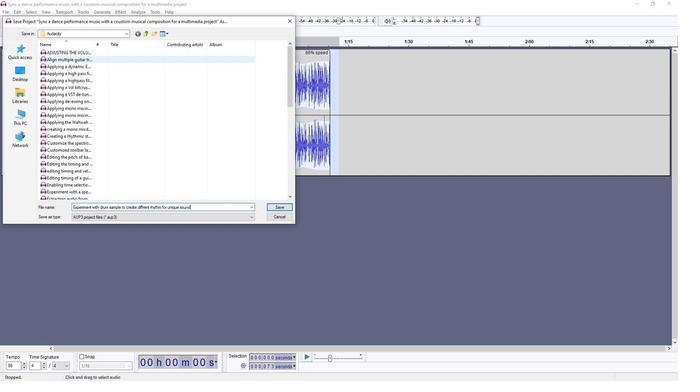 
Action: Mouse moved to (276, 206)
Screenshot: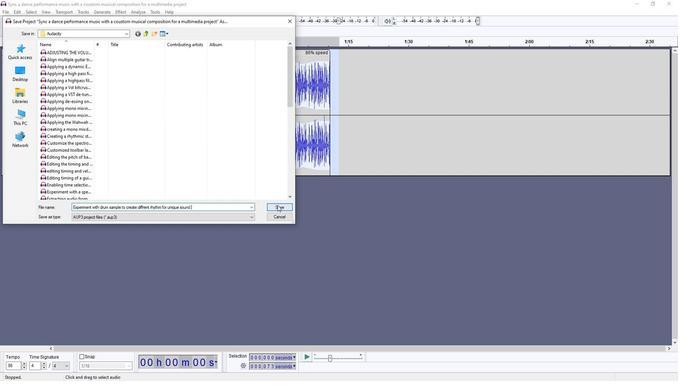 
Action: Mouse pressed left at (276, 206)
Screenshot: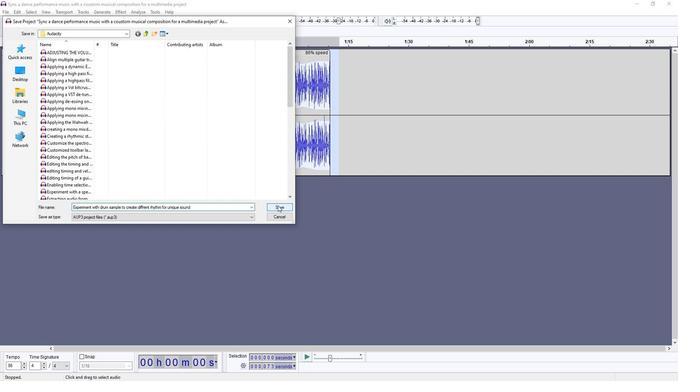 
Action: Mouse moved to (236, 188)
Screenshot: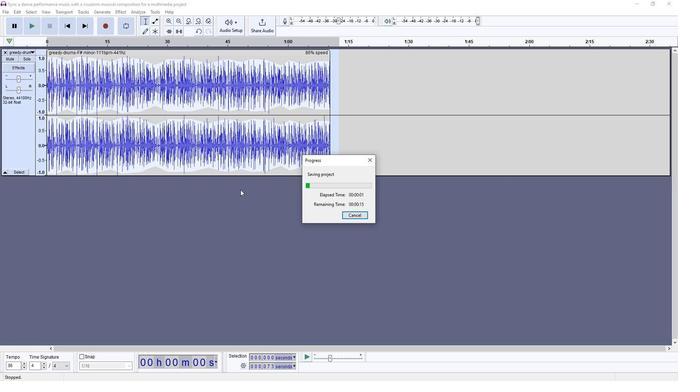 
